 Task: Reply to email with the signature Elizabeth Parker with the subject 'Request for a background check' from softage.1@softage.net with the message 'Would it be possible to have a project status update call with all stakeholders next month?' with CC to softage.10@softage.net with an attached document Technical_manual.docx
Action: Mouse moved to (1023, 239)
Screenshot: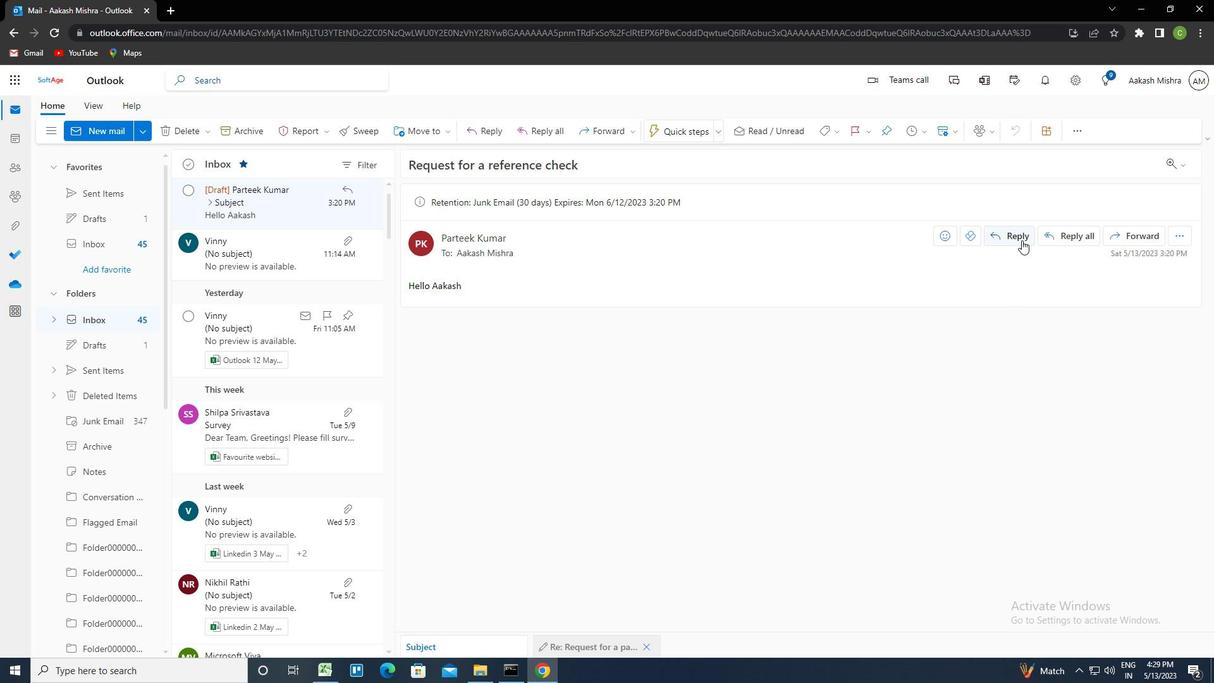 
Action: Mouse pressed left at (1023, 239)
Screenshot: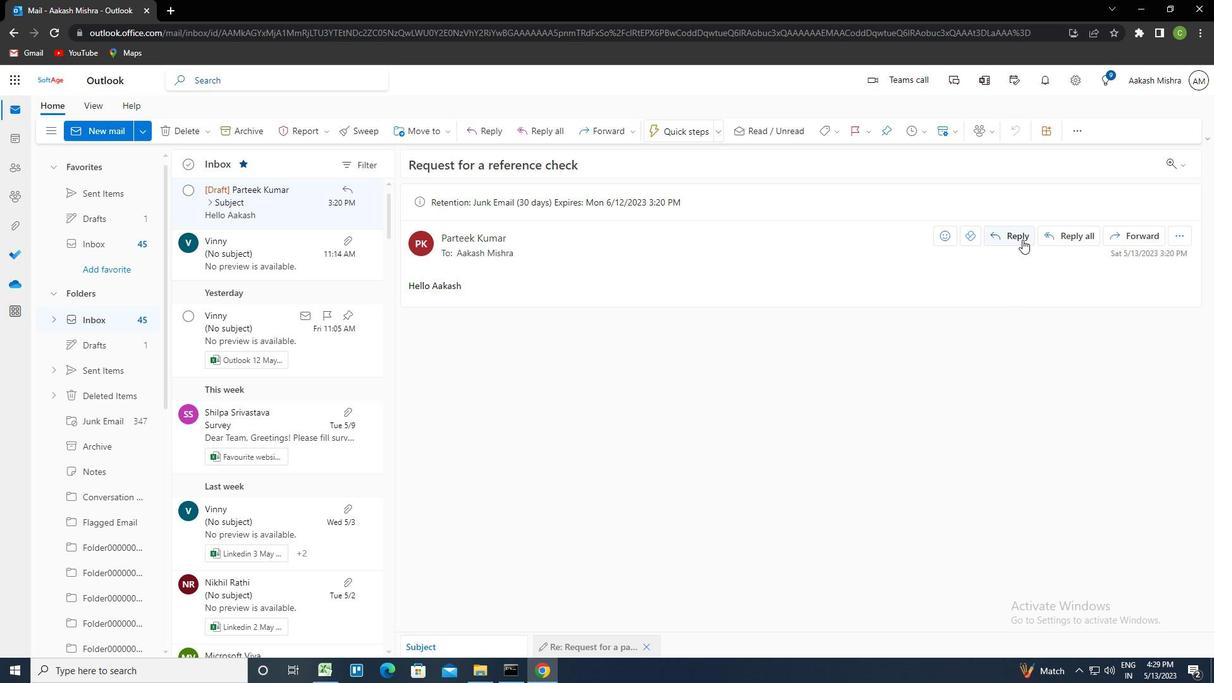 
Action: Mouse moved to (823, 134)
Screenshot: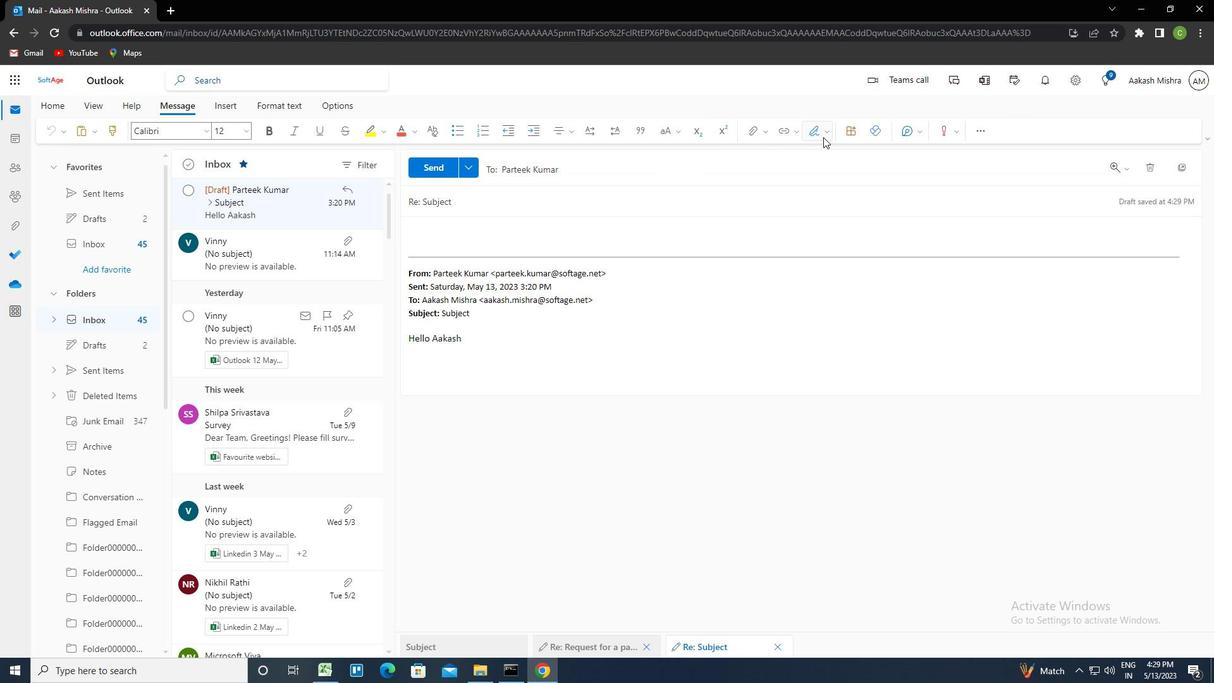 
Action: Mouse pressed left at (823, 134)
Screenshot: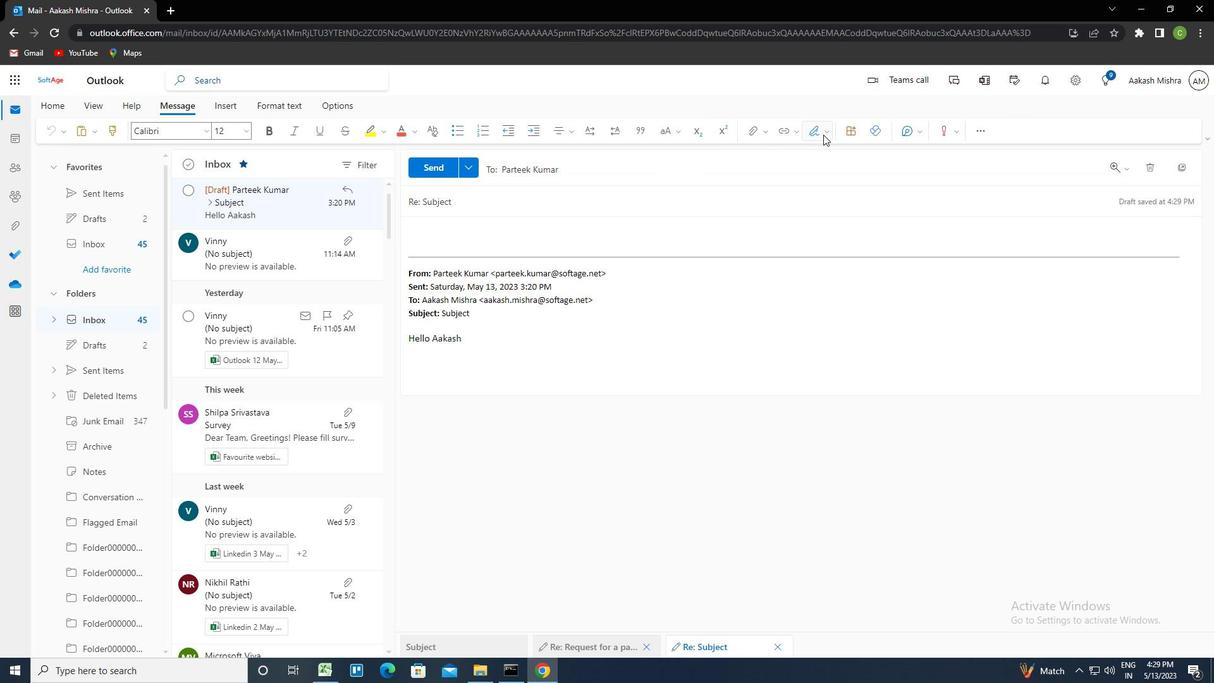 
Action: Mouse moved to (809, 181)
Screenshot: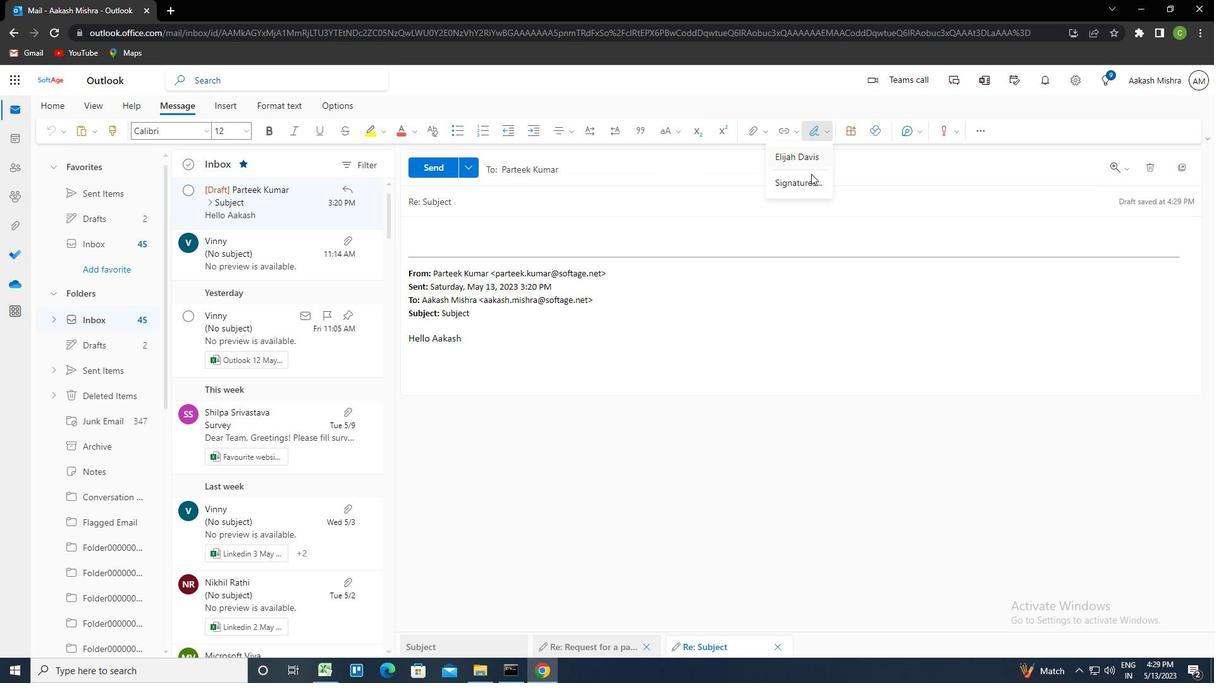 
Action: Mouse pressed left at (809, 181)
Screenshot: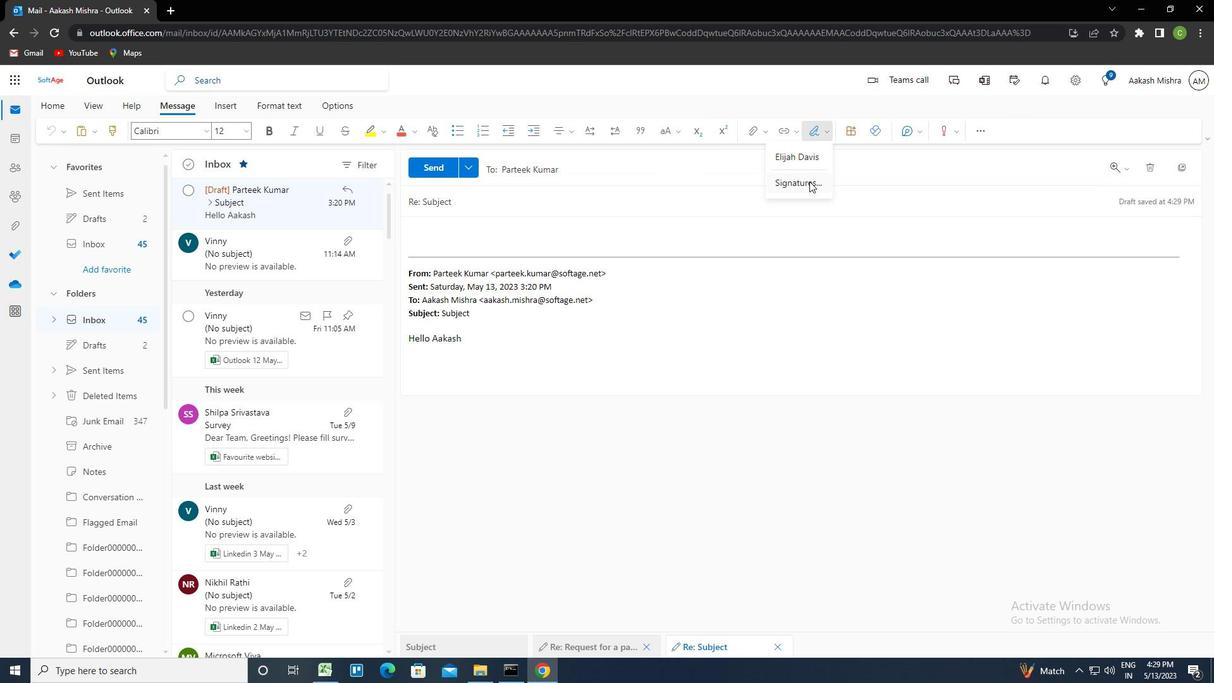 
Action: Mouse moved to (863, 237)
Screenshot: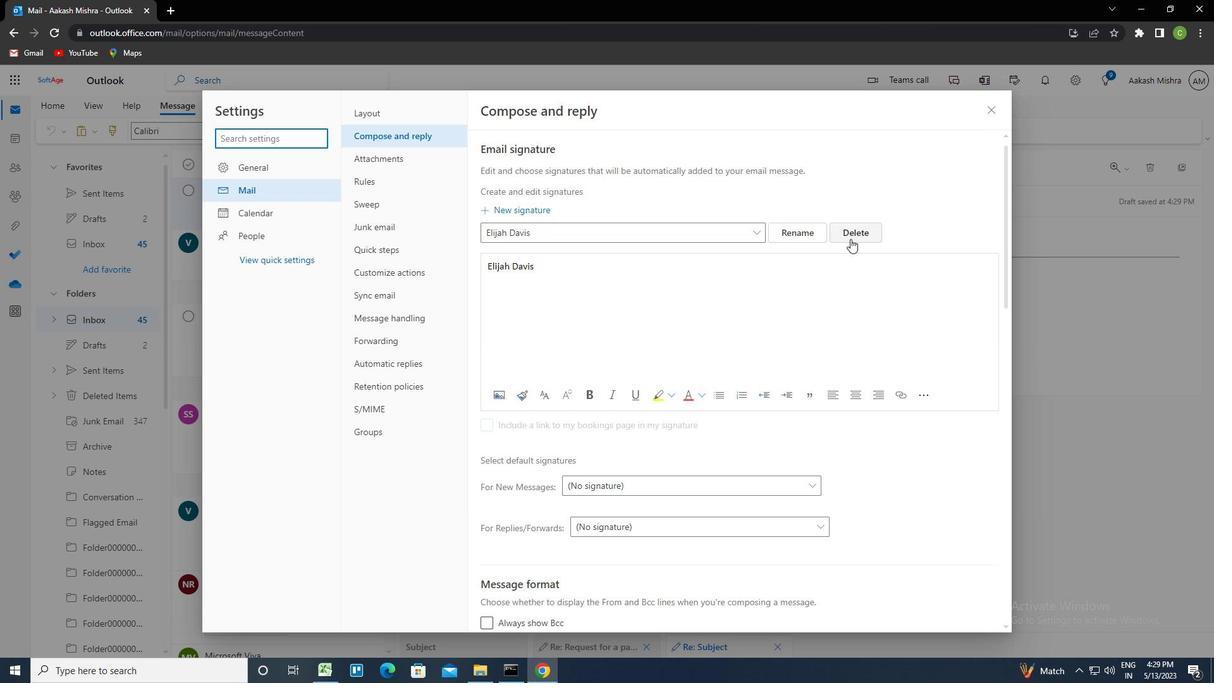 
Action: Mouse pressed left at (863, 237)
Screenshot: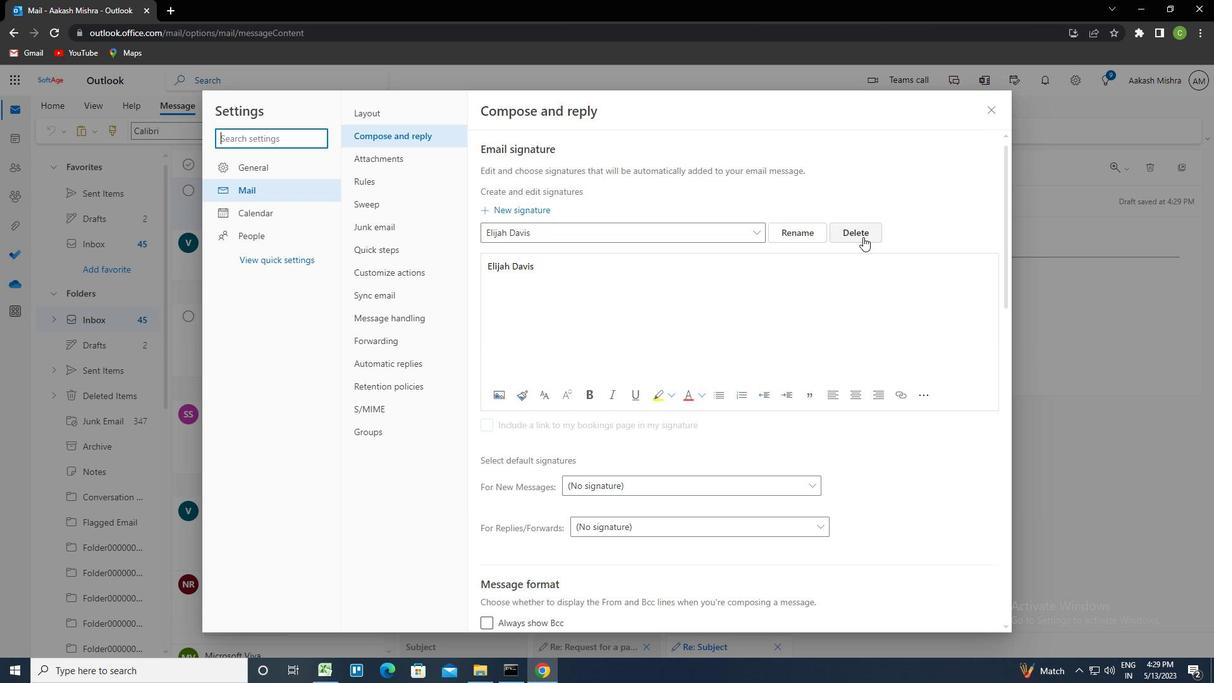 
Action: Mouse moved to (588, 229)
Screenshot: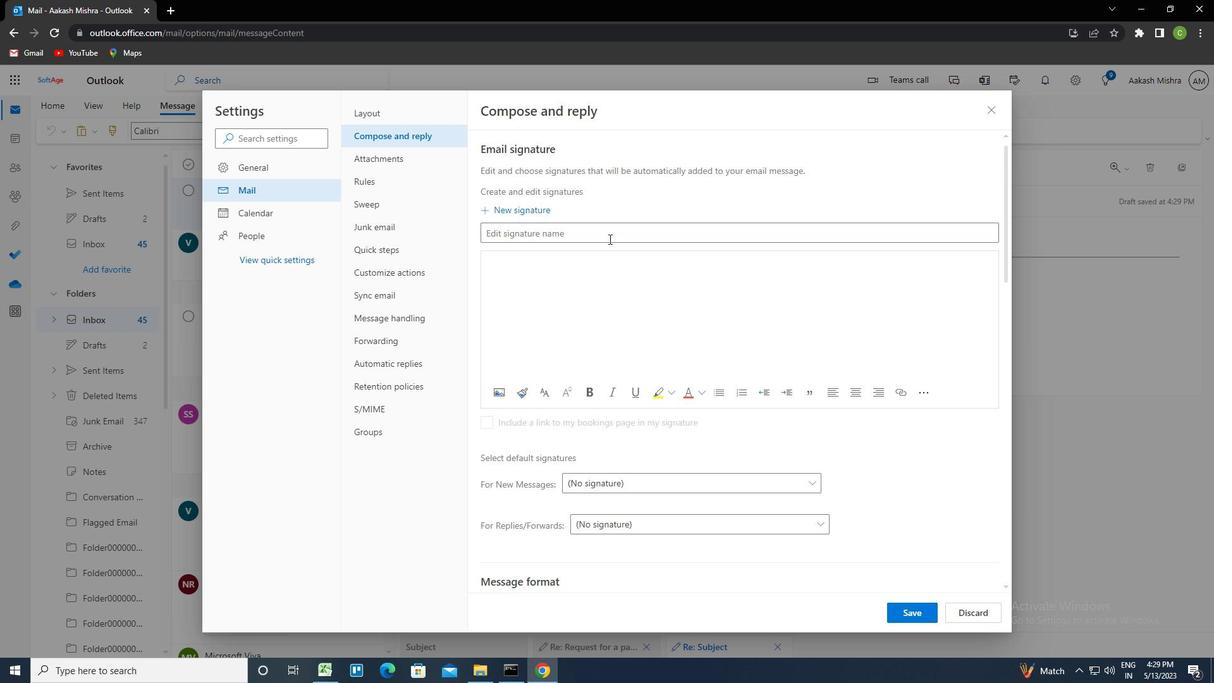 
Action: Mouse pressed left at (588, 229)
Screenshot: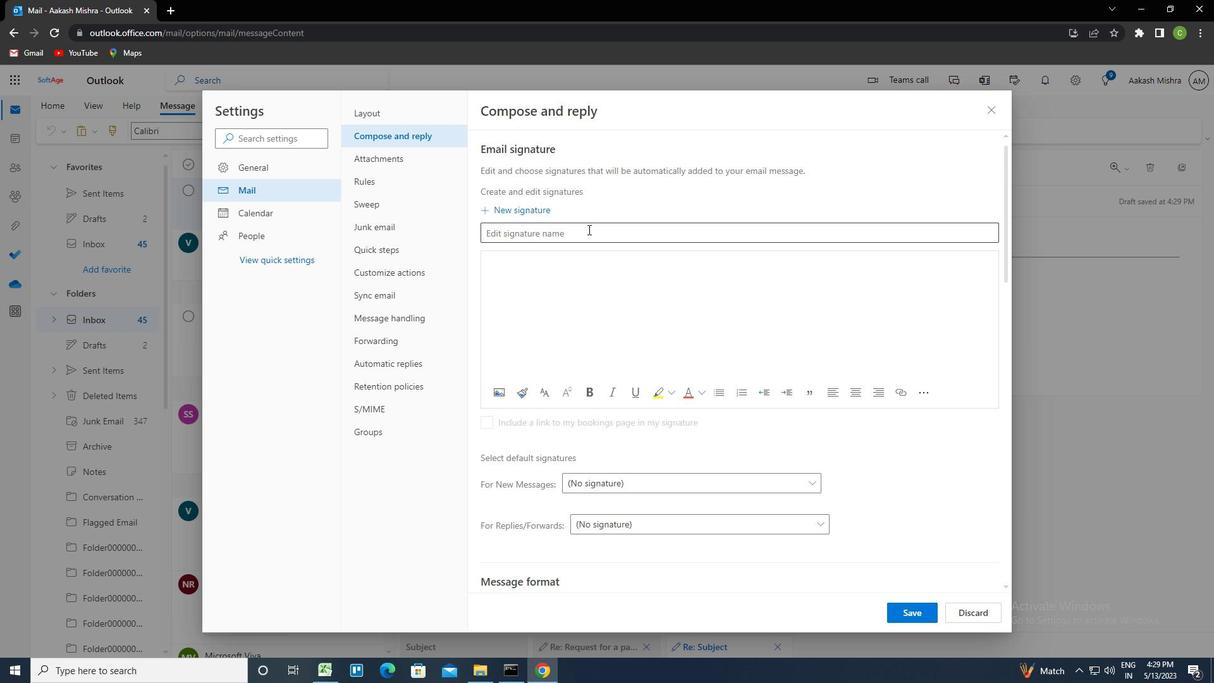 
Action: Key pressed <Key.caps_lock><Key.caps_lock>e<Key.caps_lock>lizabeth<Key.space><Key.caps_lock>p<Key.caps_lock>arker<Key.tab><Key.caps_lock>e<Key.caps_lock>lizabeth<Key.space><Key.caps_lock>p<Key.caps_lock>arker
Screenshot: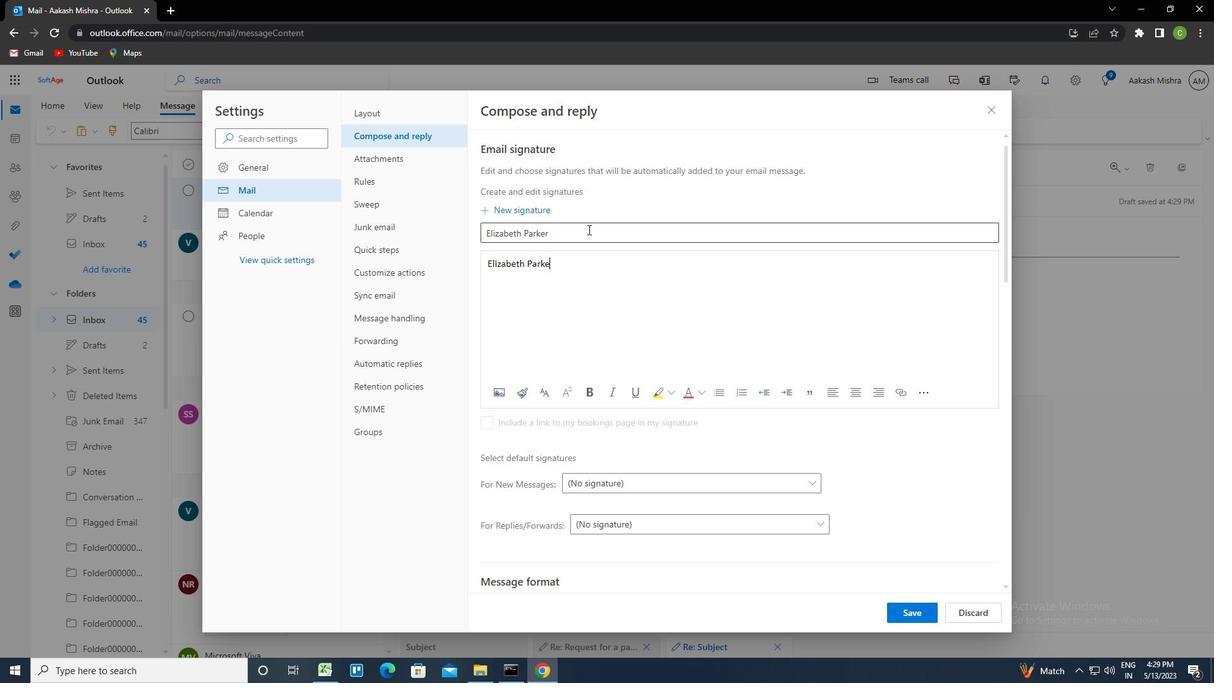 
Action: Mouse moved to (923, 611)
Screenshot: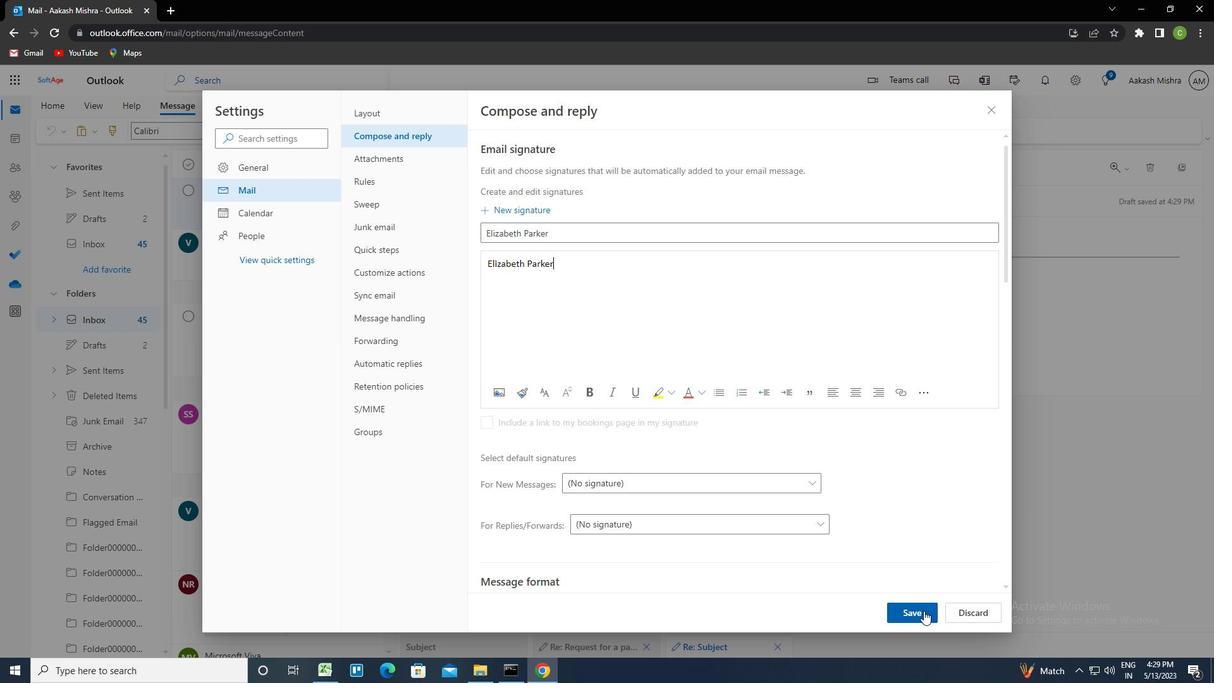 
Action: Mouse pressed left at (923, 611)
Screenshot: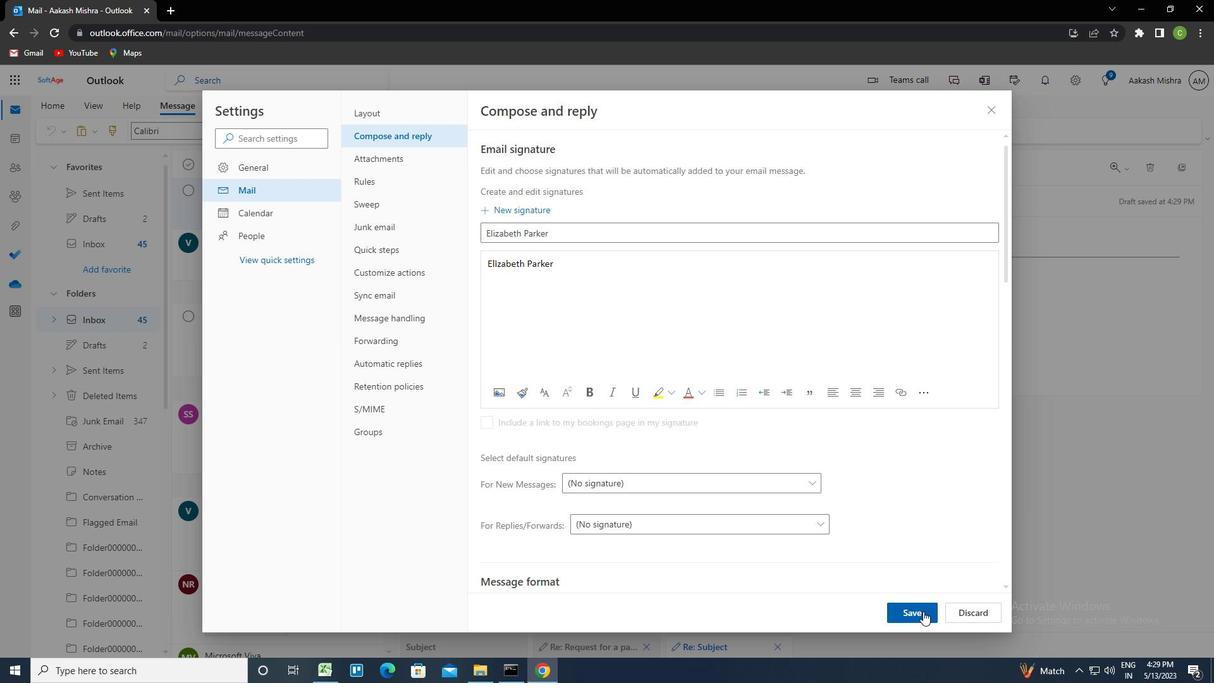 
Action: Mouse moved to (990, 113)
Screenshot: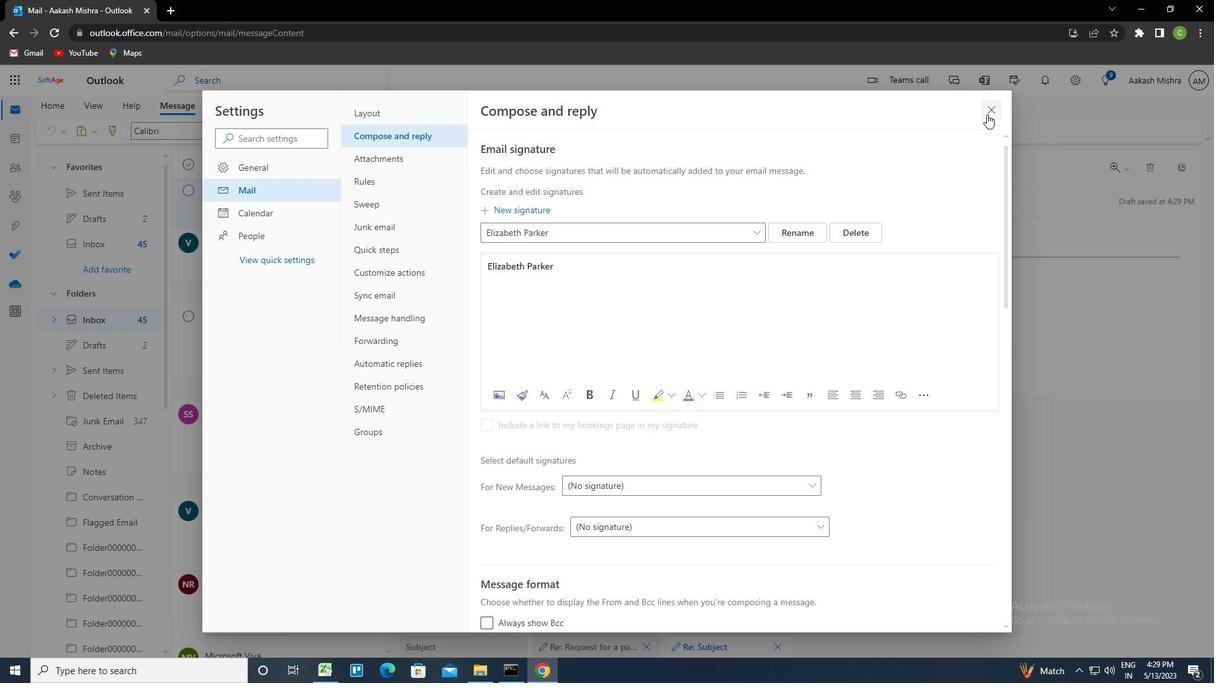 
Action: Mouse pressed left at (990, 113)
Screenshot: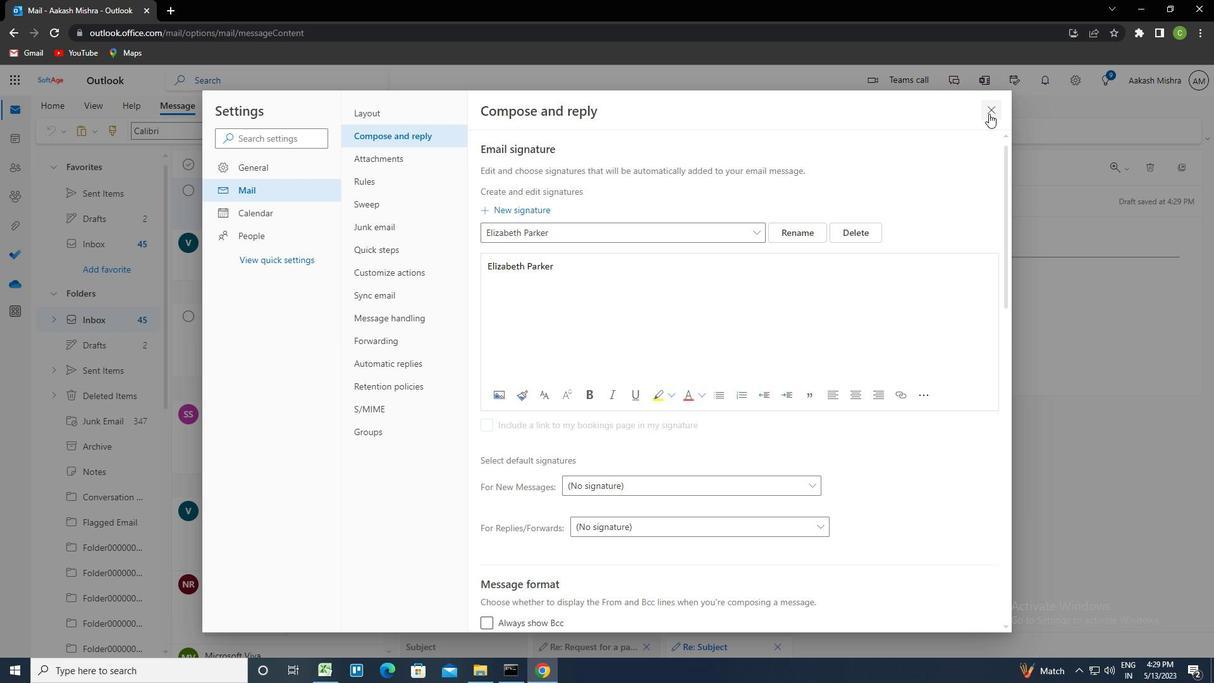 
Action: Mouse moved to (828, 134)
Screenshot: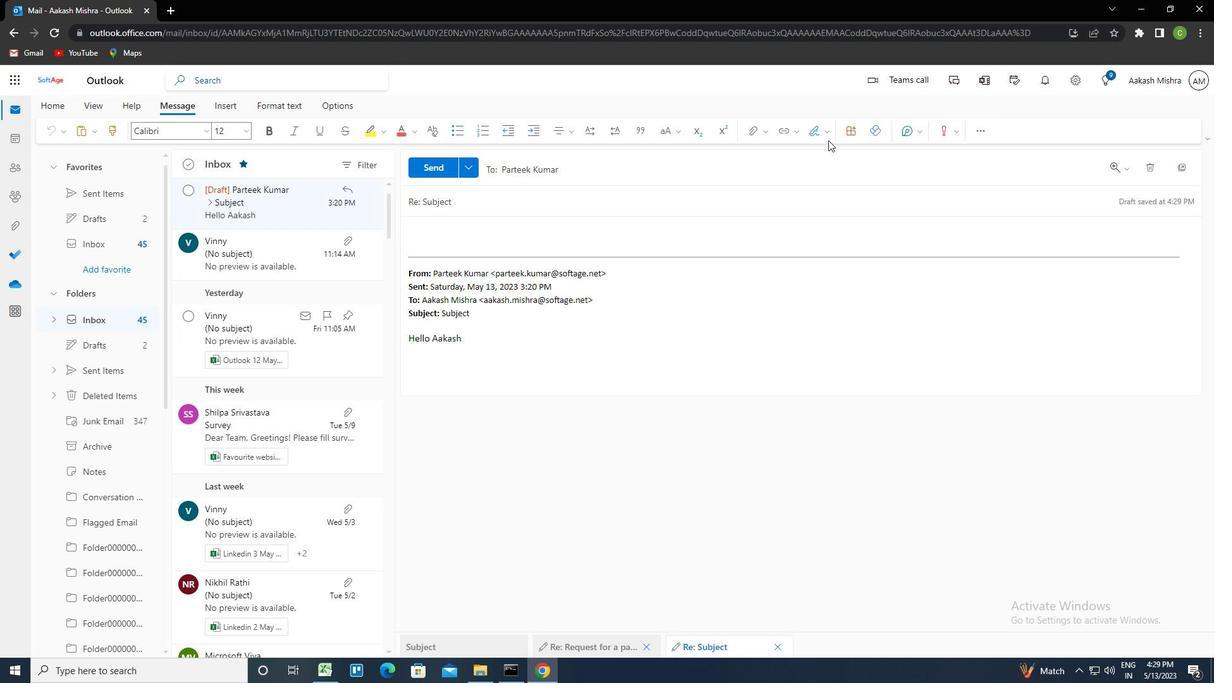 
Action: Mouse pressed left at (828, 134)
Screenshot: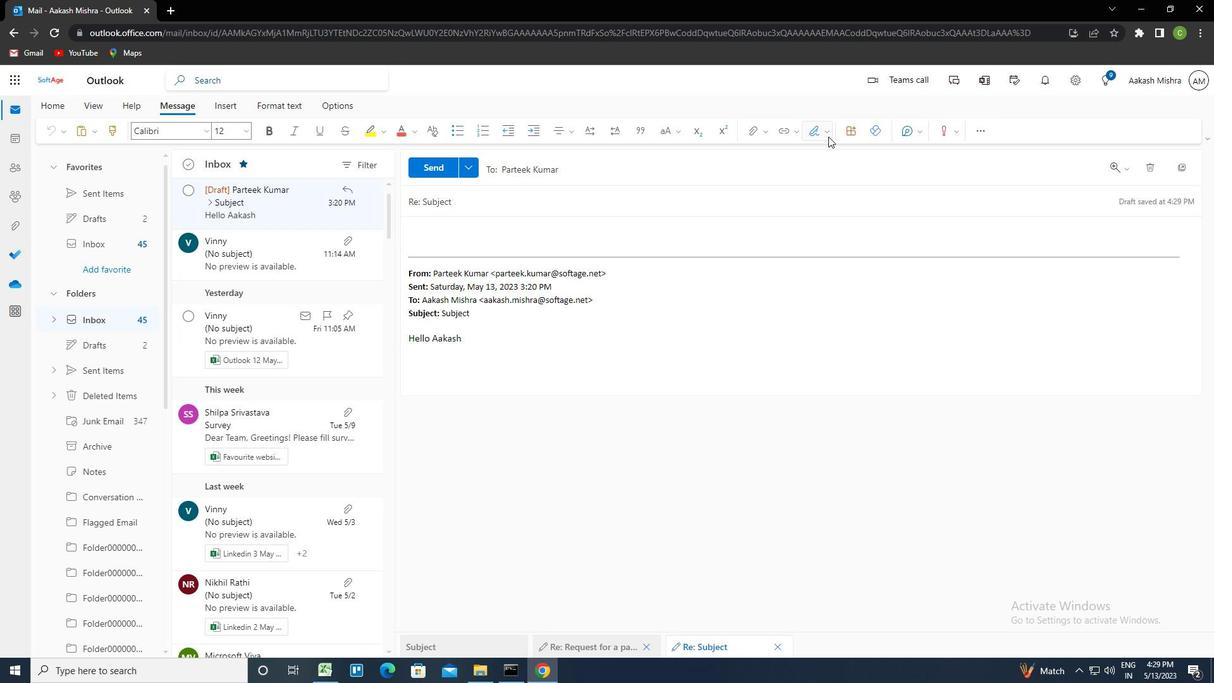 
Action: Mouse moved to (809, 156)
Screenshot: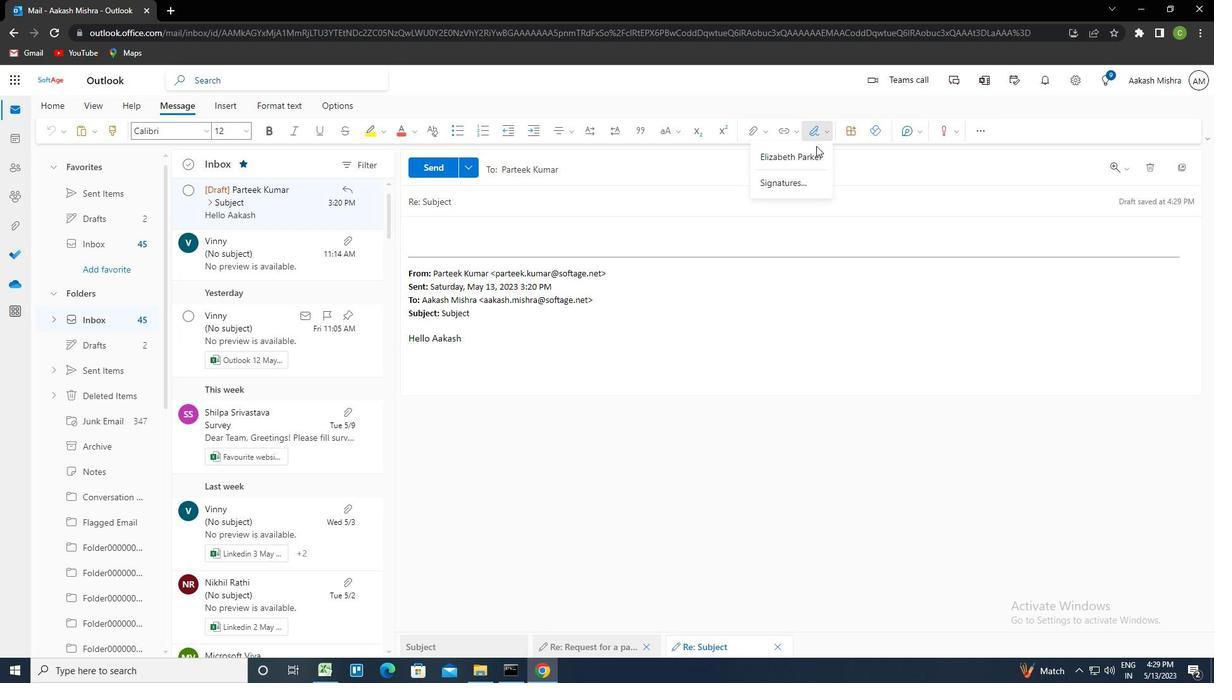 
Action: Mouse pressed left at (809, 156)
Screenshot: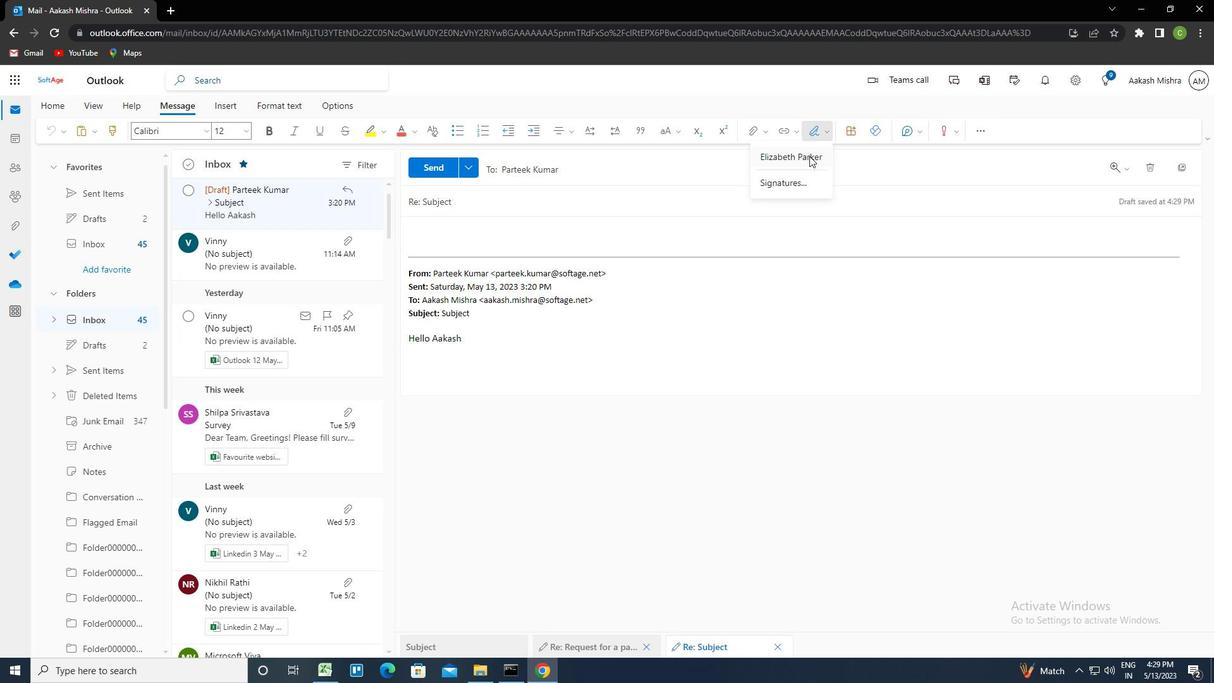 
Action: Mouse moved to (471, 206)
Screenshot: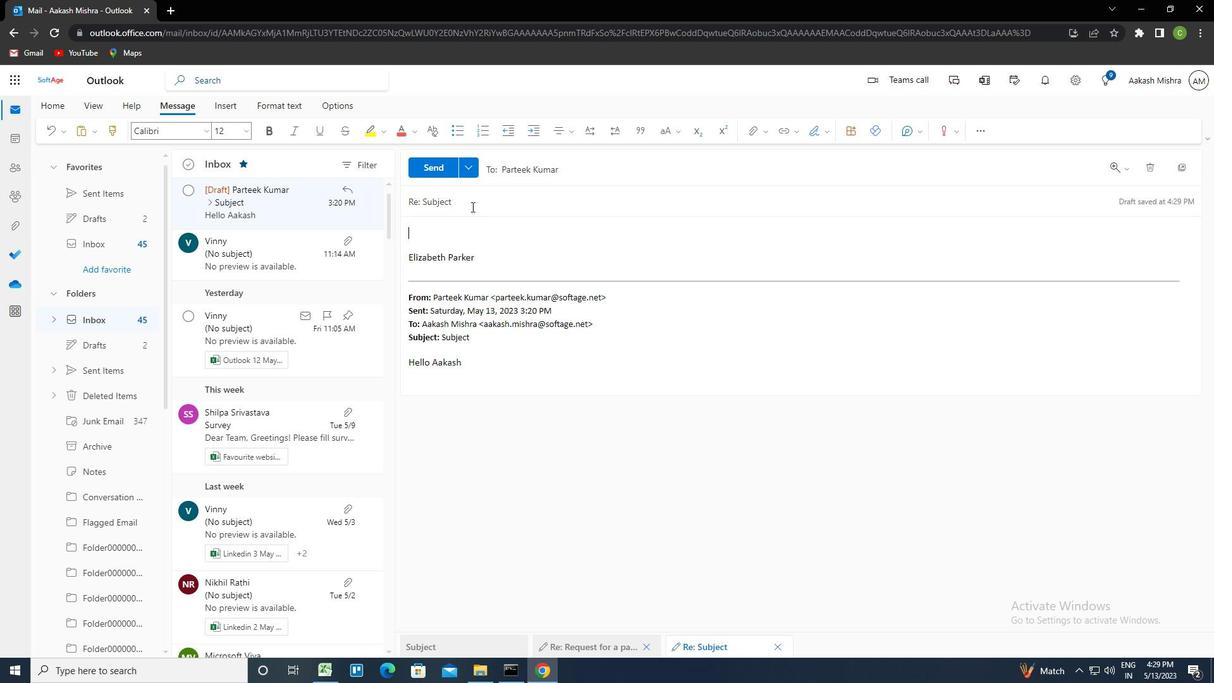 
Action: Mouse pressed left at (471, 206)
Screenshot: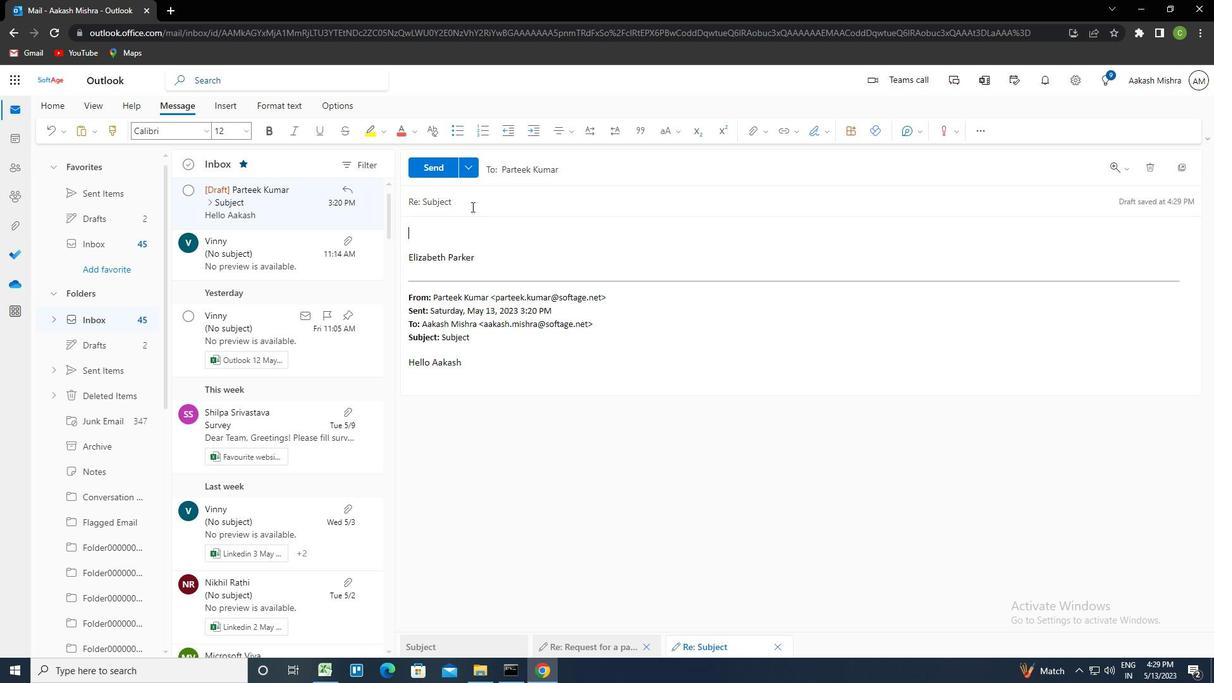 
Action: Key pressed <Key.shift><Key.left><Key.delete><Key.caps_lock>ctrl+R<Key.caps_lock>EQUEST<Key.space>FOR<Key.space>A<Key.space>MANAGEMENT<Key.space>CHECK<Key.tab><Key.caps_lock>W<Key.caps_lock>OULD<Key.space>IT<Key.space>BE<Key.space>POSSIBLE<Key.space>TO<Key.space>HAVE<Key.space>A<Key.space>PROJECT<Key.space>STATUS<Key.space>UPDATE<Key.space>CALL<Key.space>WITH<Key.space>ALL<Key.space>STAKEHOLDERS<Key.space>NEXT<Key.space>MONH
Screenshot: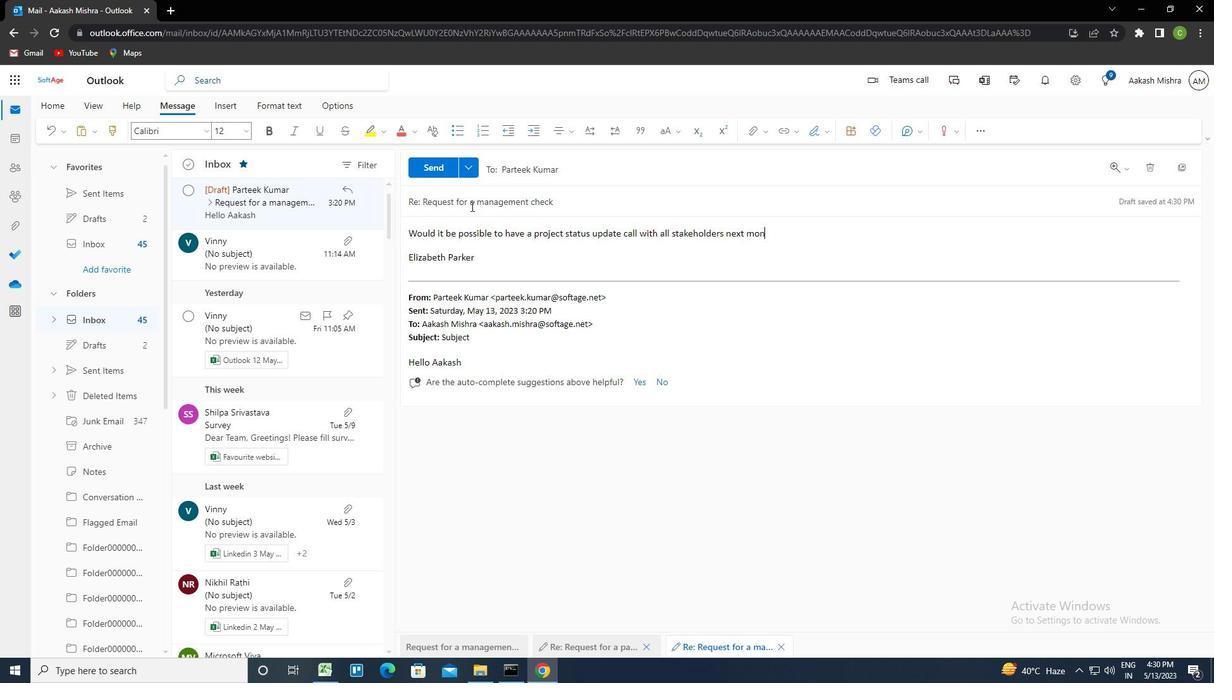 
Action: Mouse moved to (581, 168)
Screenshot: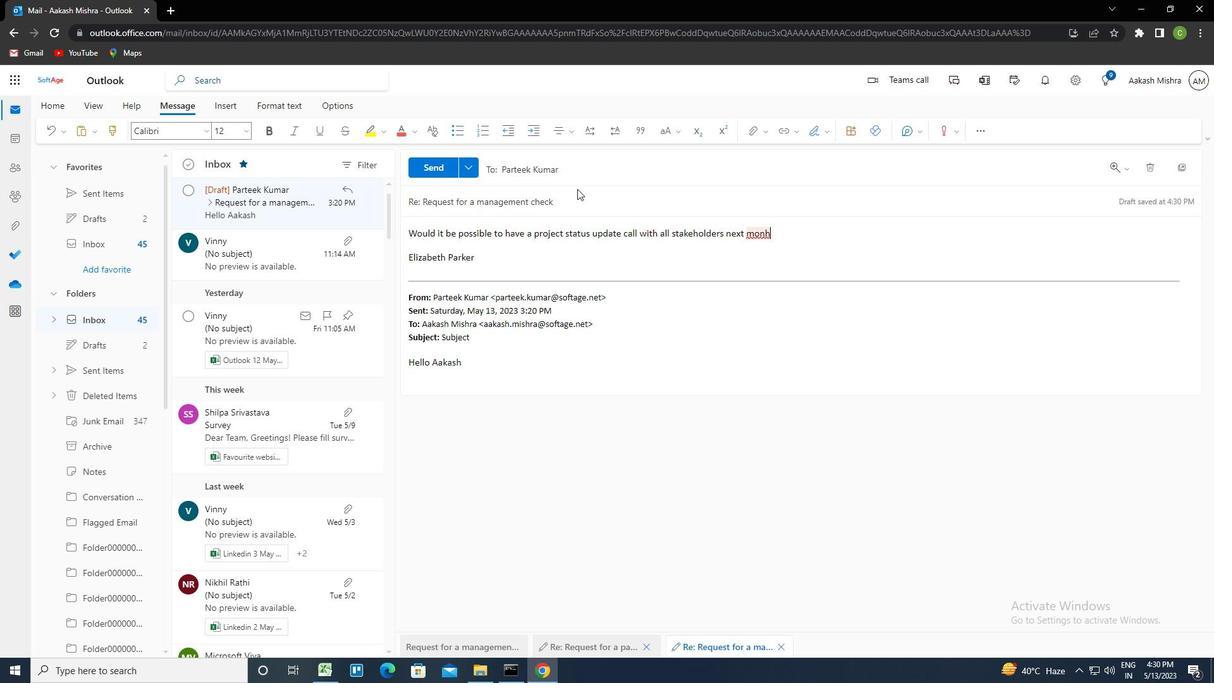 
Action: Mouse pressed left at (581, 168)
Screenshot: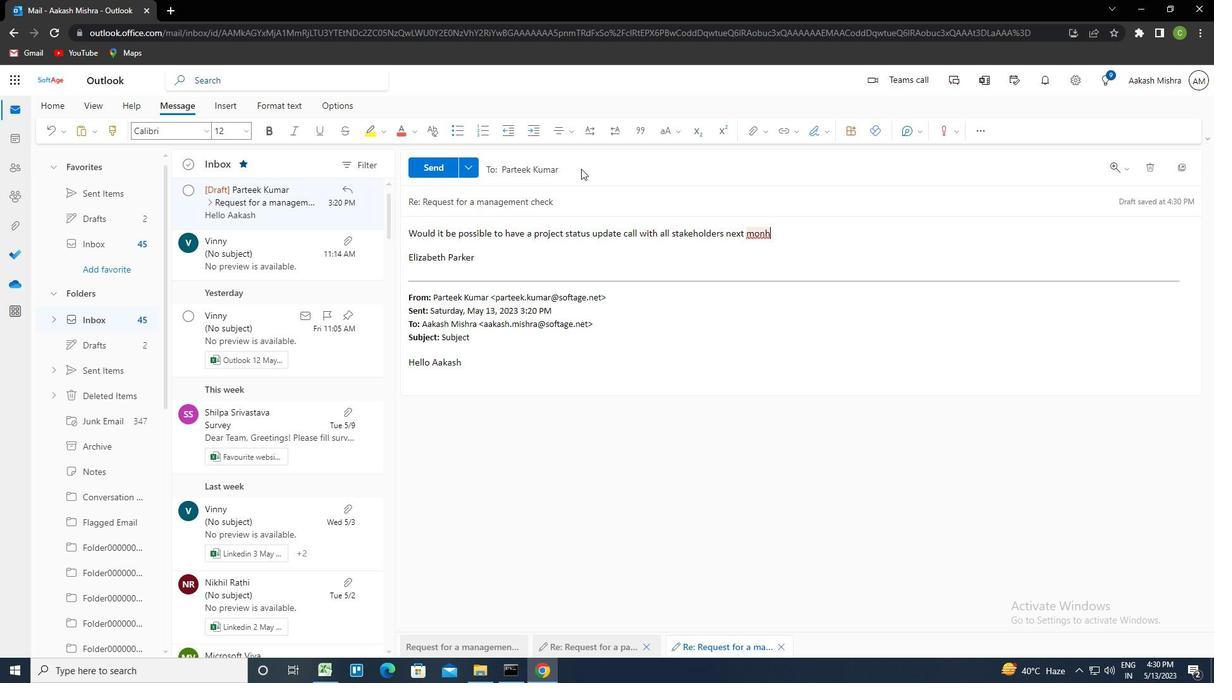 
Action: Mouse moved to (761, 291)
Screenshot: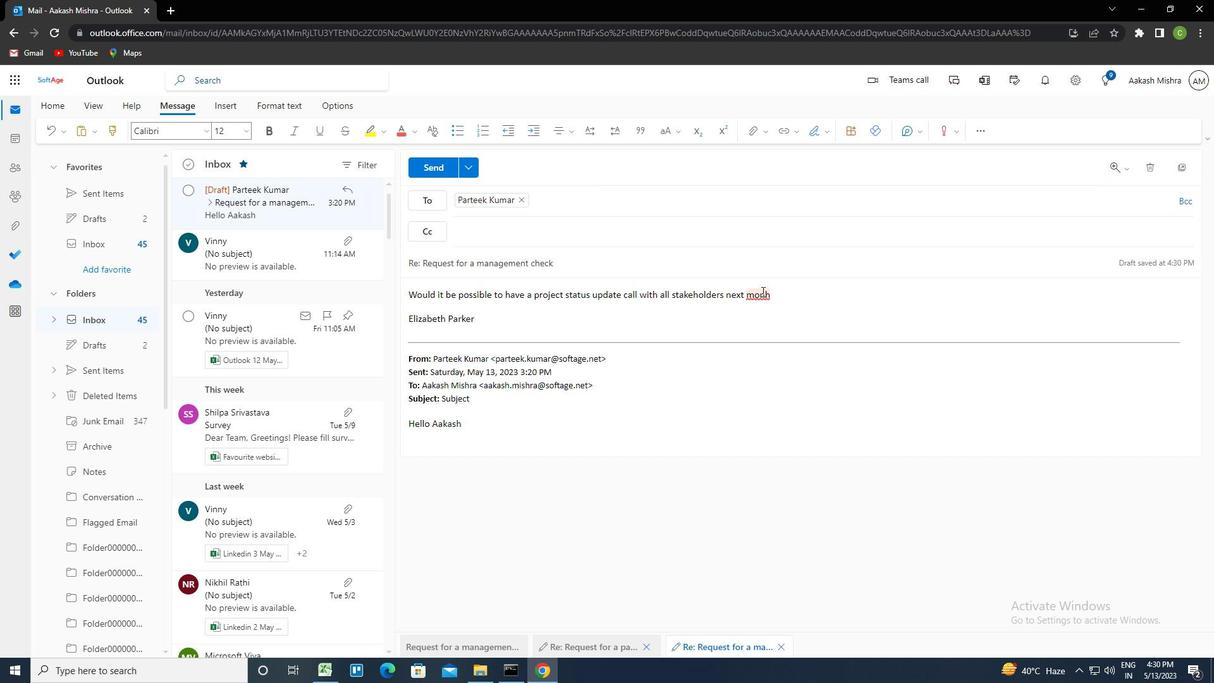 
Action: Mouse pressed left at (761, 291)
Screenshot: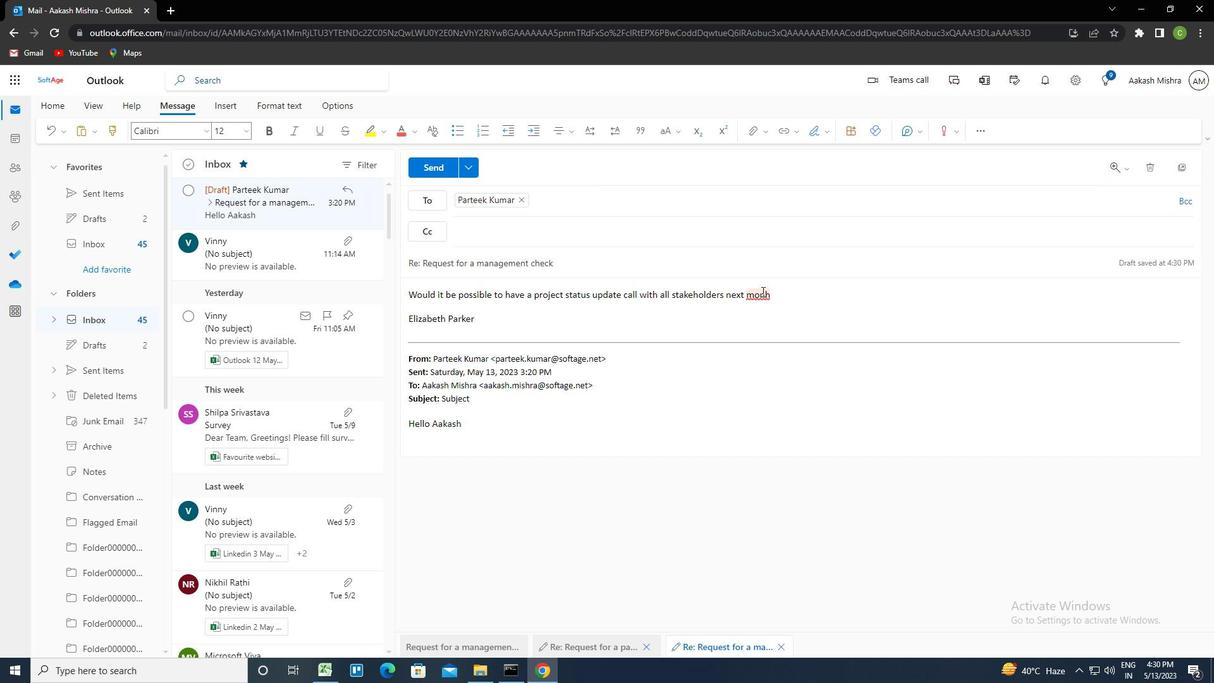 
Action: Mouse moved to (768, 293)
Screenshot: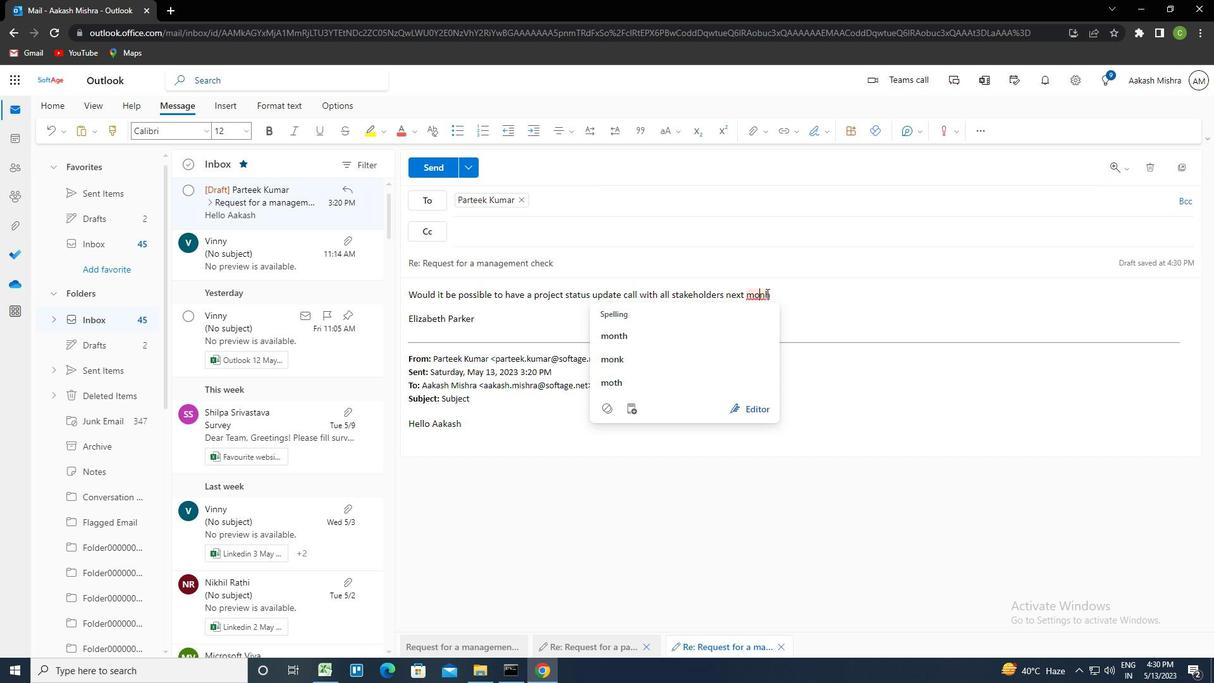 
Action: Key pressed <Key.right>T
Screenshot: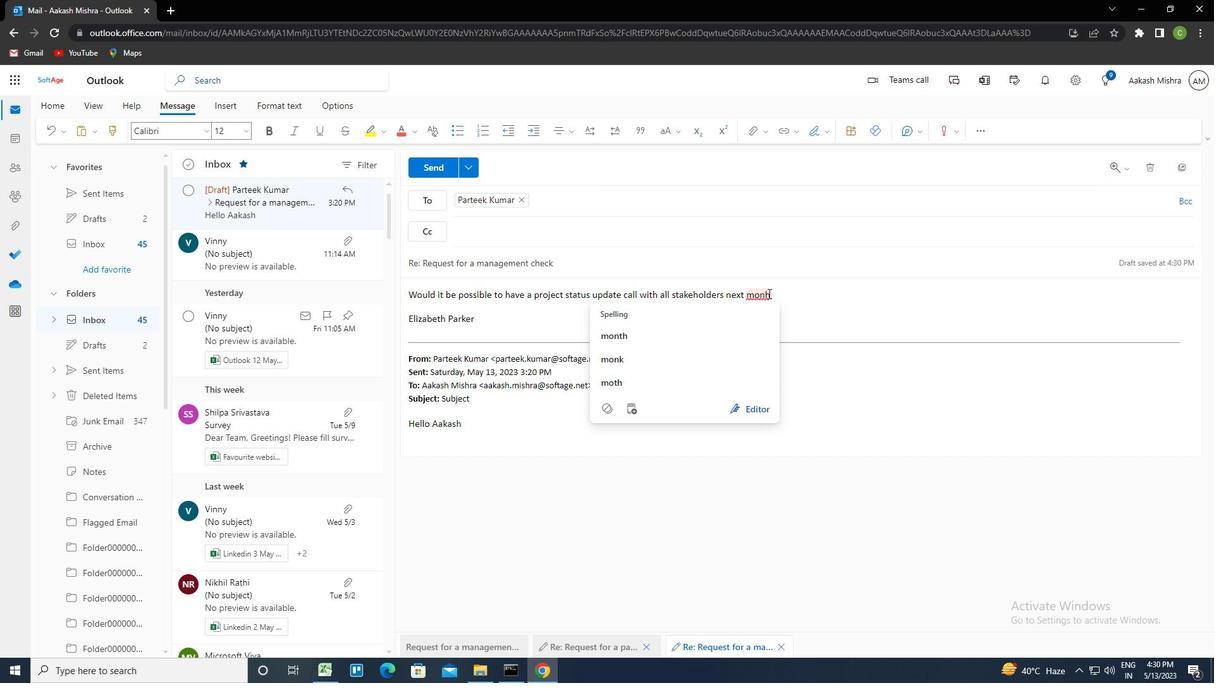 
Action: Mouse moved to (487, 229)
Screenshot: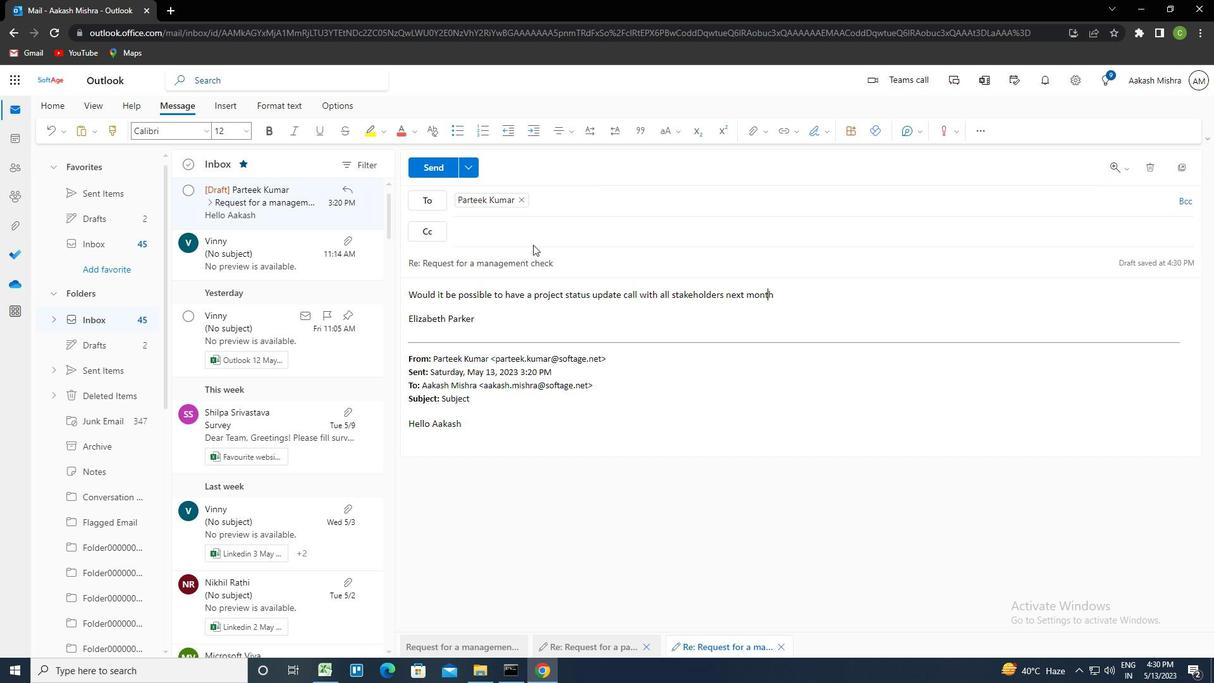 
Action: Mouse pressed left at (487, 229)
Screenshot: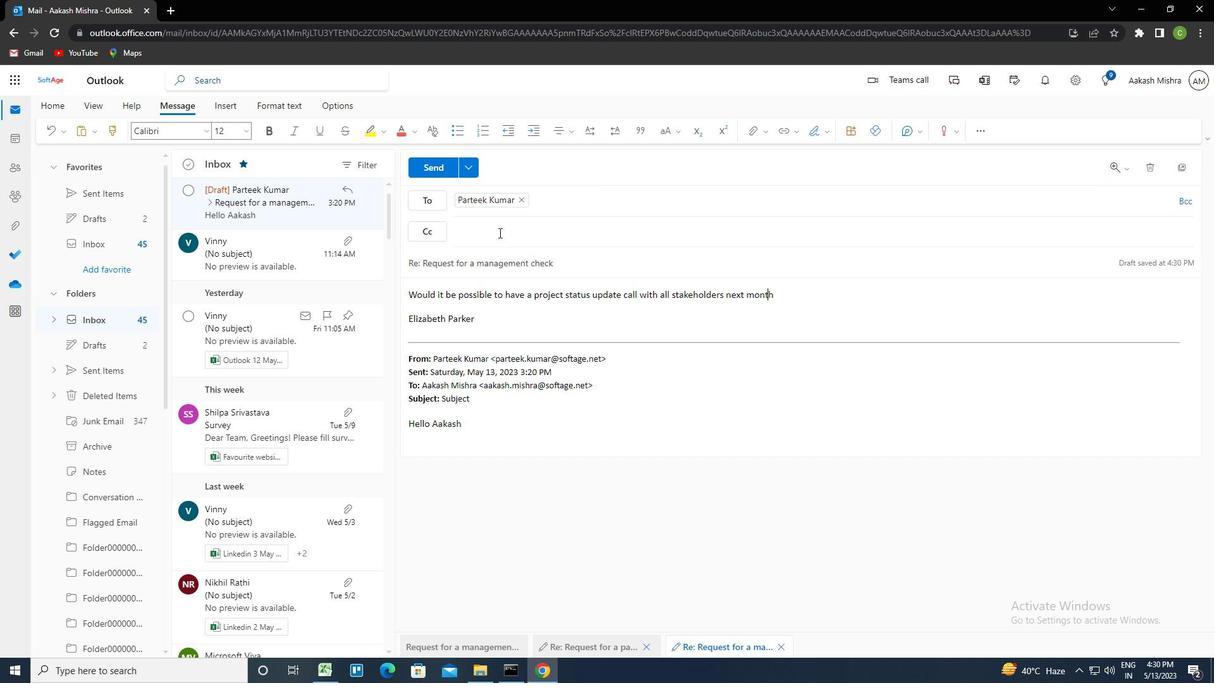 
Action: Key pressed SOFTAGE.10<Key.shift>@SOFTAGE.COM<Key.backspace><Key.backspace><Key.backspace>NET<Key.enter>
Screenshot: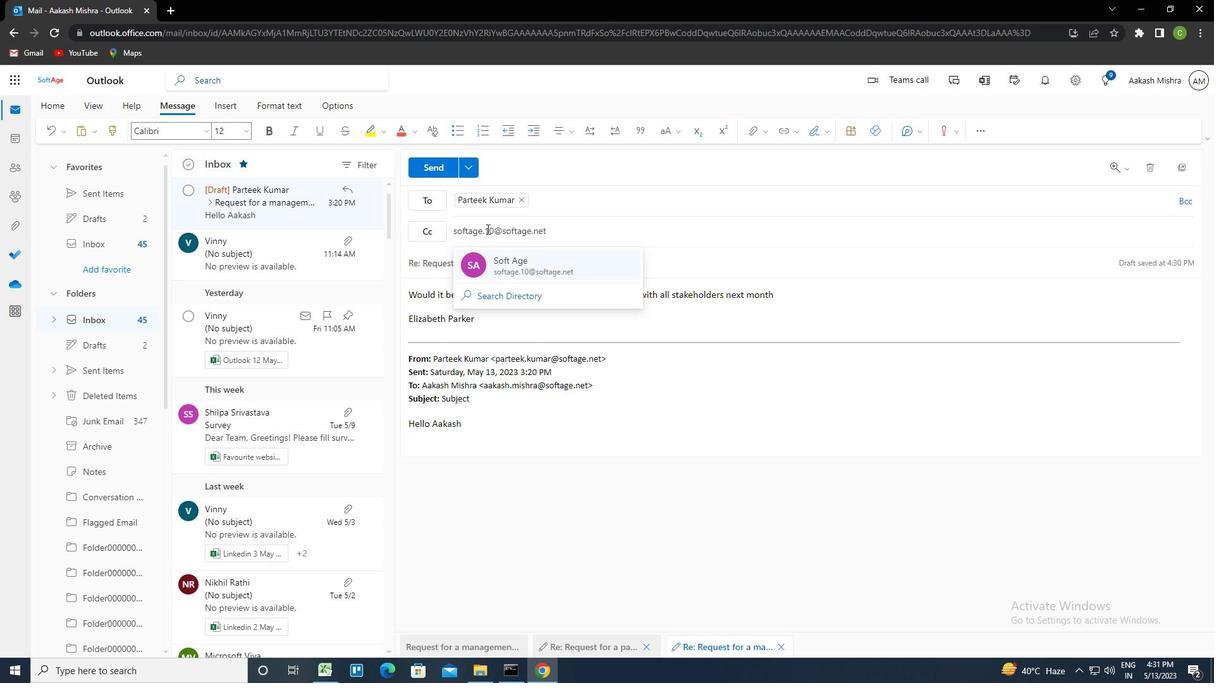 
Action: Mouse moved to (756, 135)
Screenshot: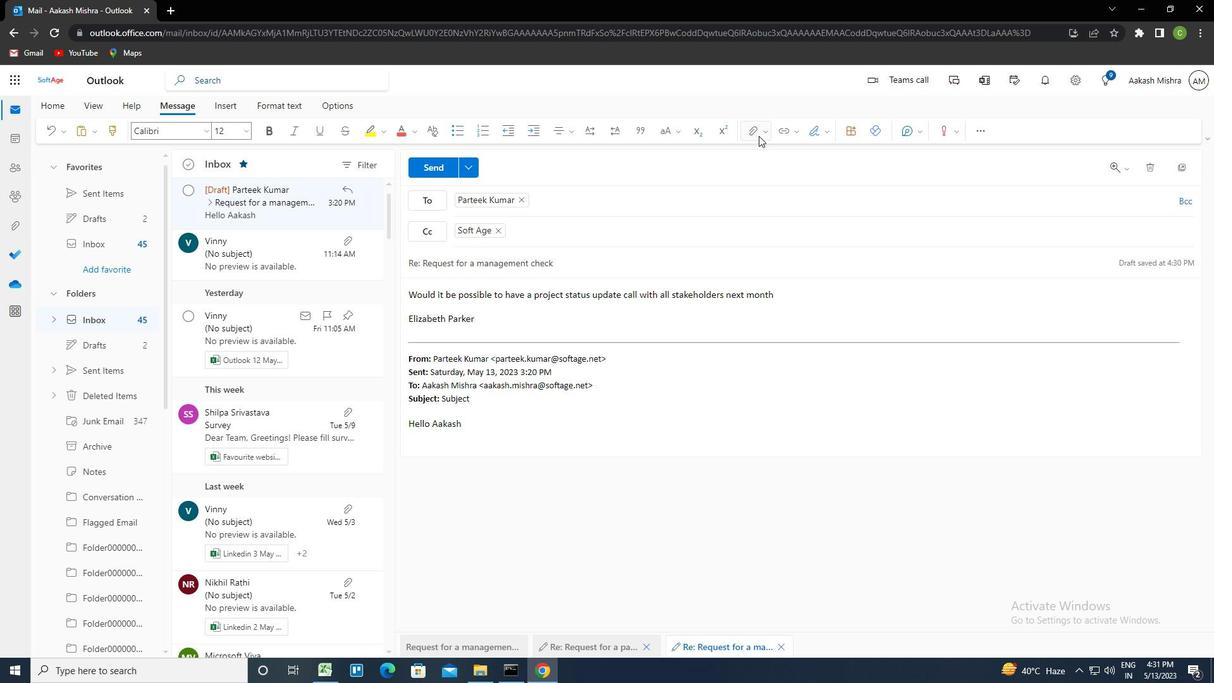 
Action: Mouse pressed left at (756, 135)
Screenshot: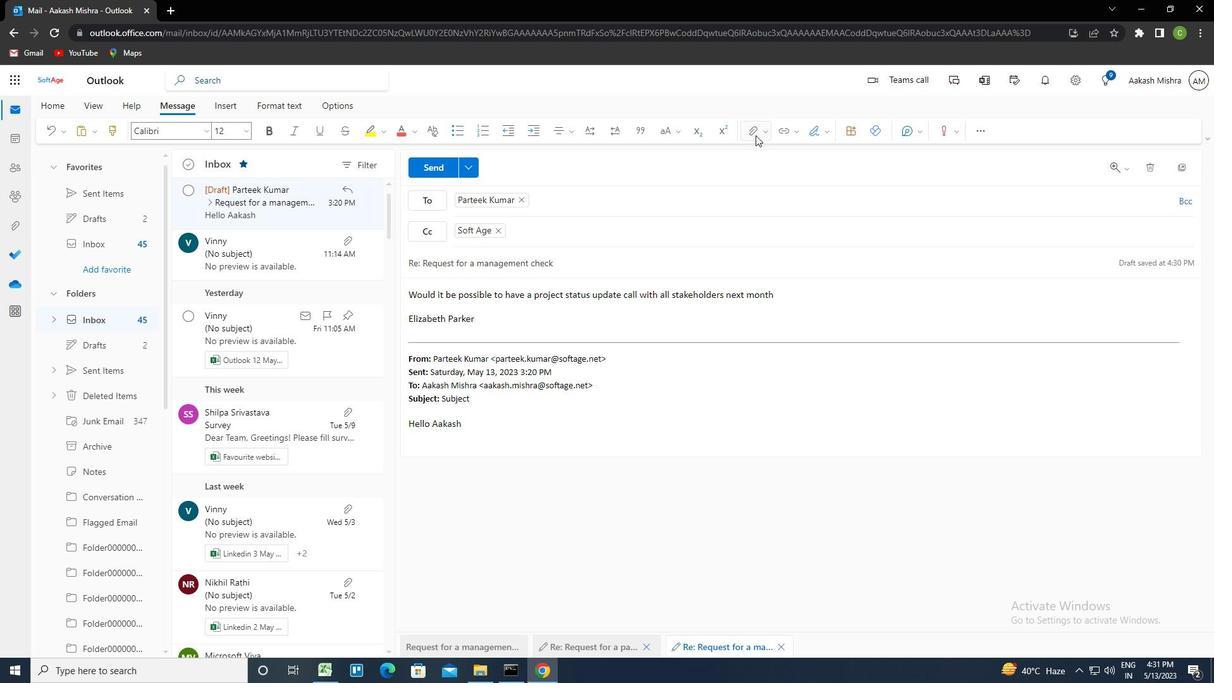 
Action: Mouse moved to (727, 160)
Screenshot: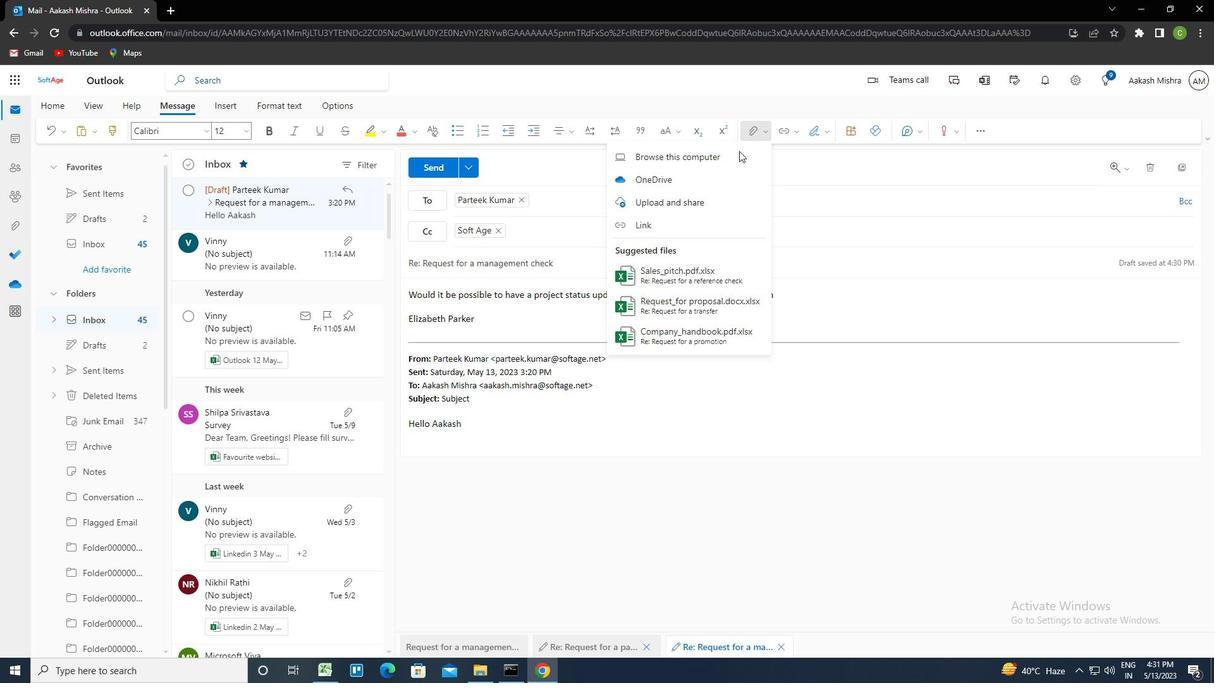 
Action: Mouse pressed left at (727, 160)
Screenshot: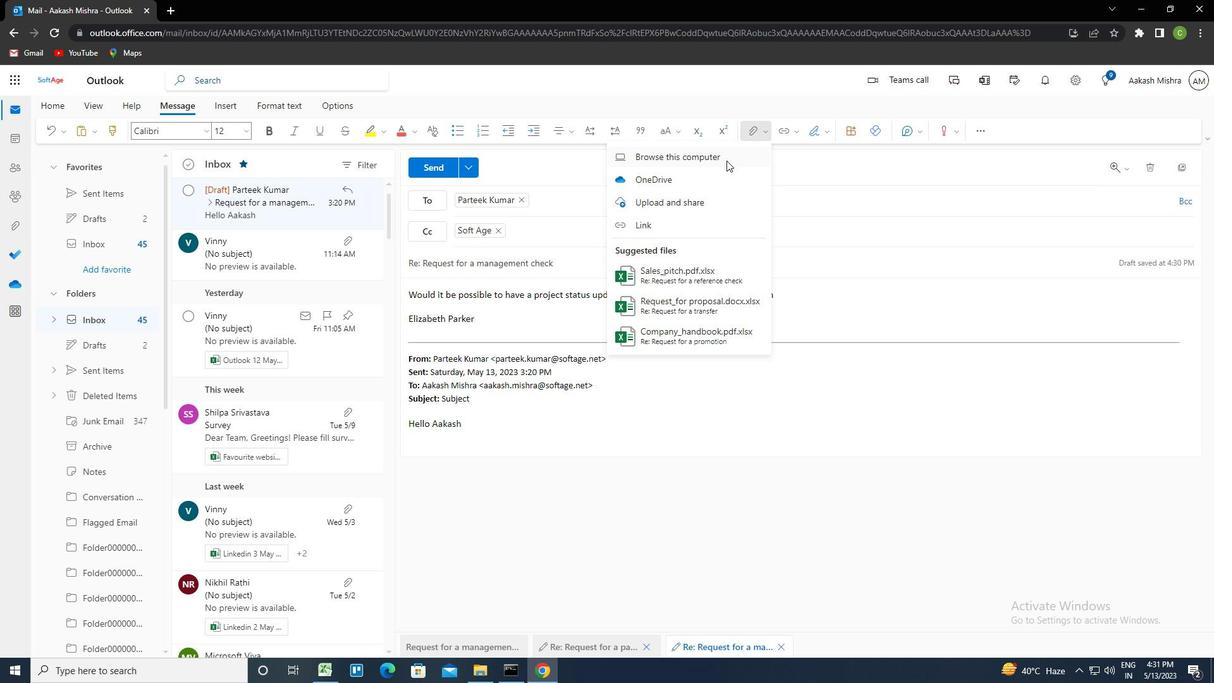 
Action: Mouse moved to (211, 162)
Screenshot: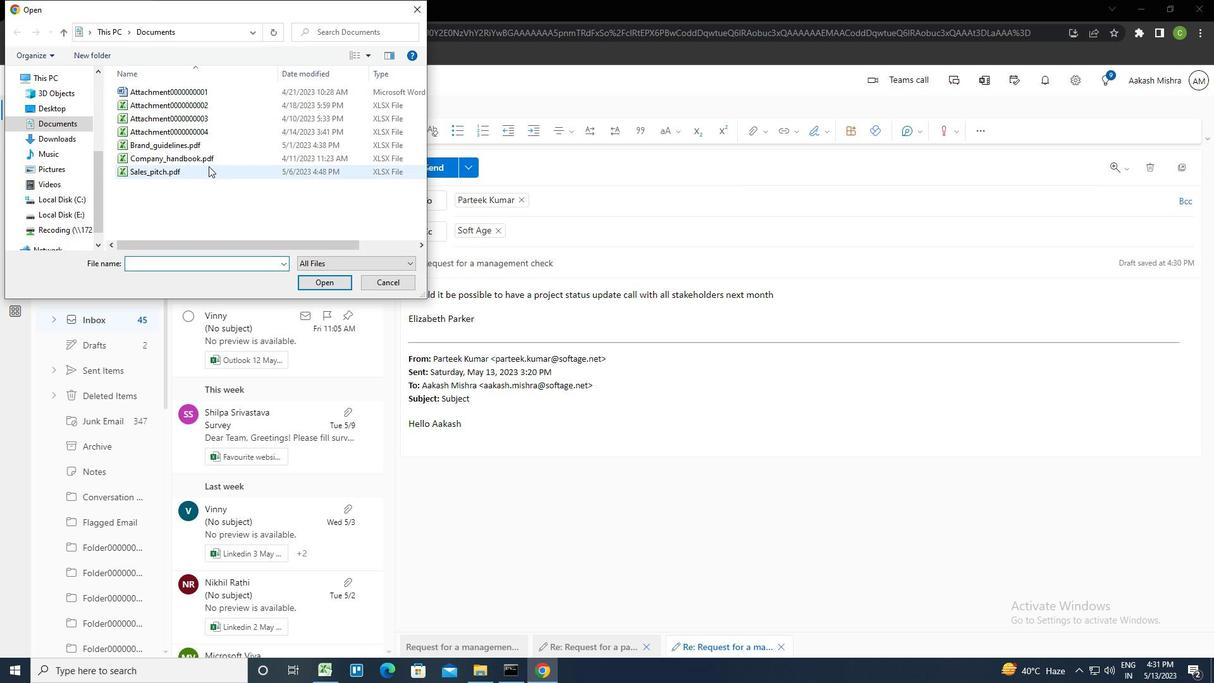 
Action: Mouse pressed left at (211, 162)
Screenshot: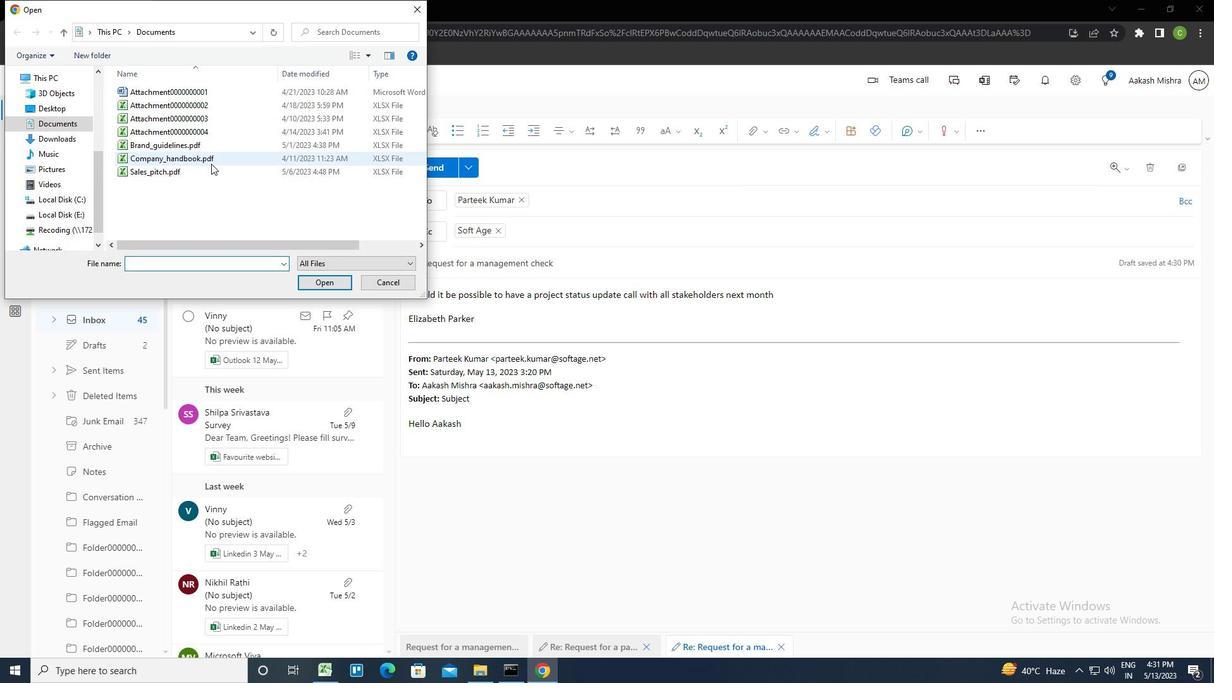 
Action: Key pressed <Key.f2><Key.caps_lock>T<Key.caps_lock>ECHNICAL<Key.shift_r><Key.shift_r><Key.shift_r><Key.shift_r><Key.shift_r><Key.shift_r><Key.shift_r><Key.shift_r><Key.shift_r><Key.shift_r><Key.shift_r><Key.shift_r><Key.shift_r><Key.shift_r><Key.shift_r><Key.shift_r><Key.shift_r><Key.shift_r><Key.shift_r><Key.shift_r><Key.shift_r><Key.shift_r><Key.shift_r><Key.shift_r><Key.shift_r><Key.shift_r><Key.shift_r>_MANUAL.DOCX
Screenshot: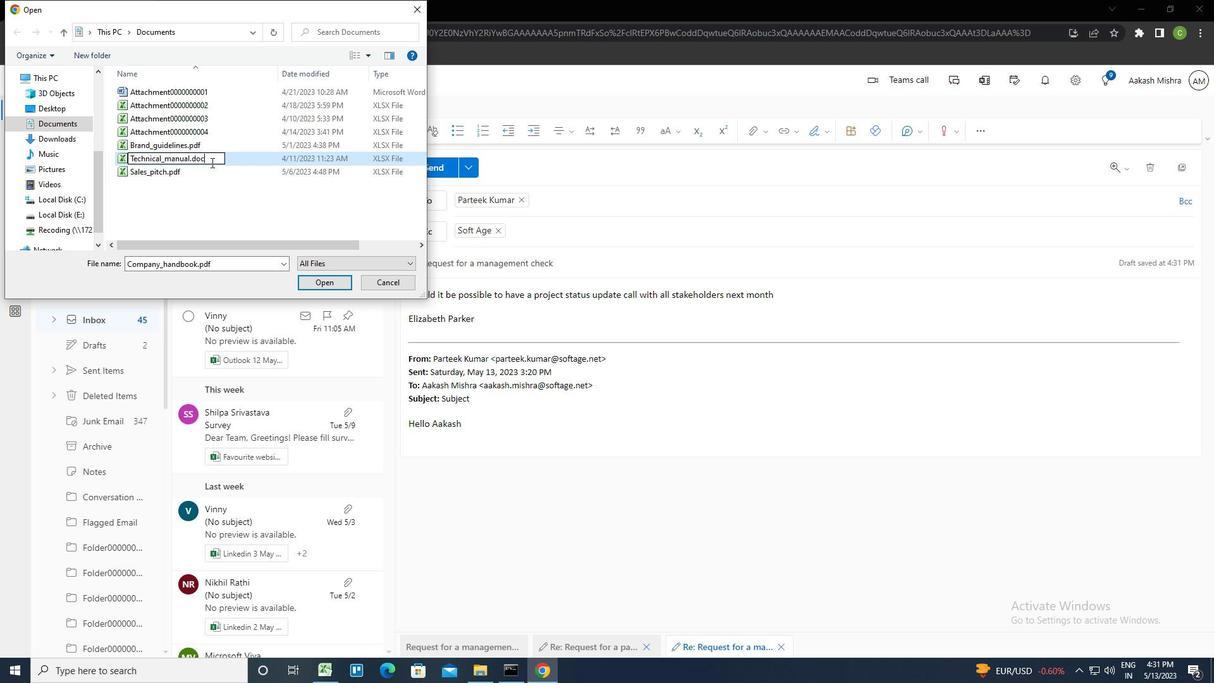 
Action: Mouse moved to (251, 160)
Screenshot: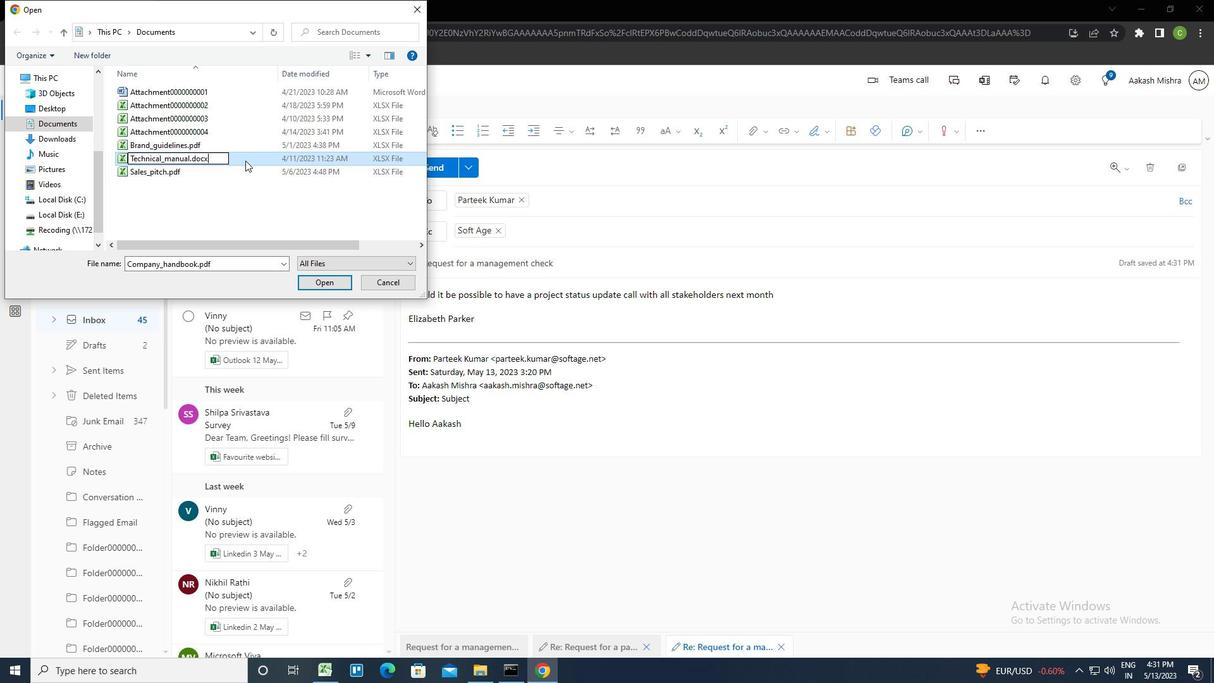 
Action: Mouse pressed left at (251, 160)
Screenshot: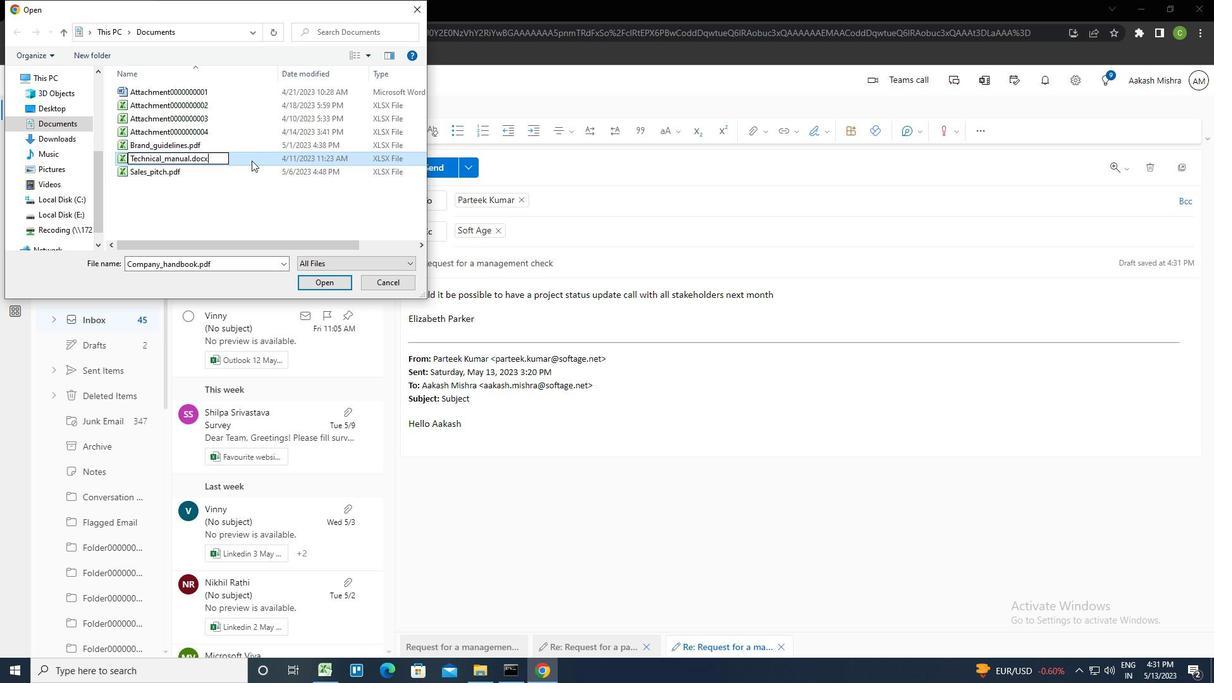 
Action: Mouse pressed left at (251, 160)
Screenshot: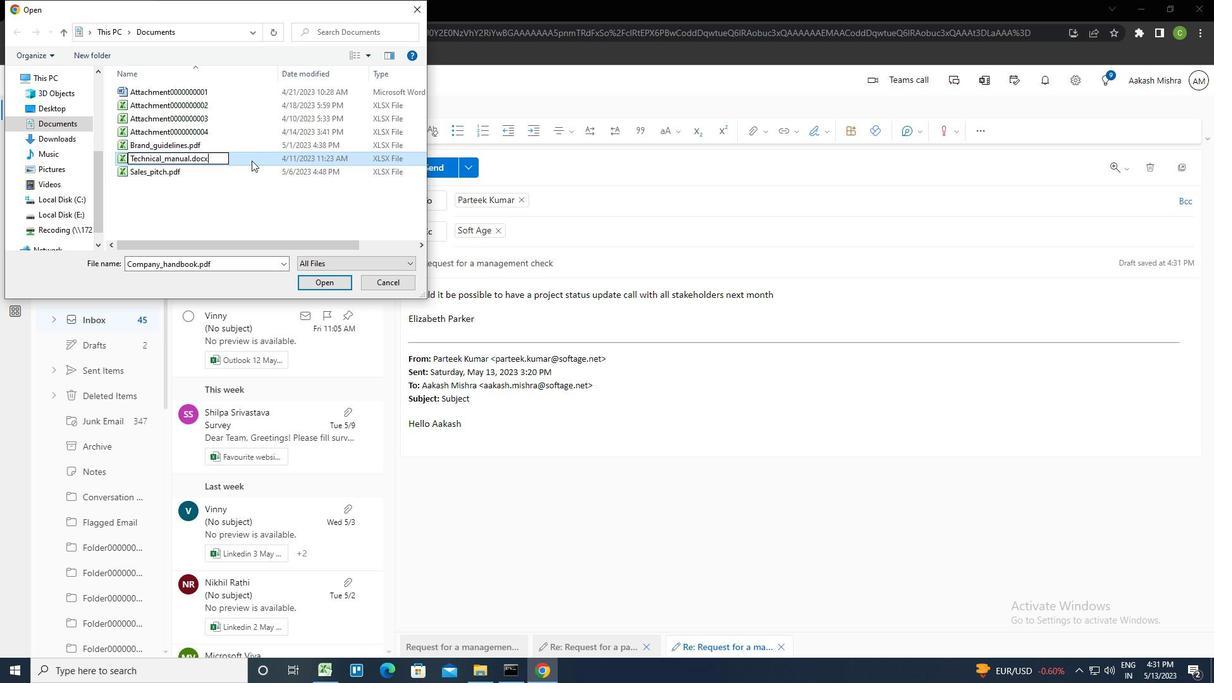 
Action: Mouse moved to (430, 168)
Screenshot: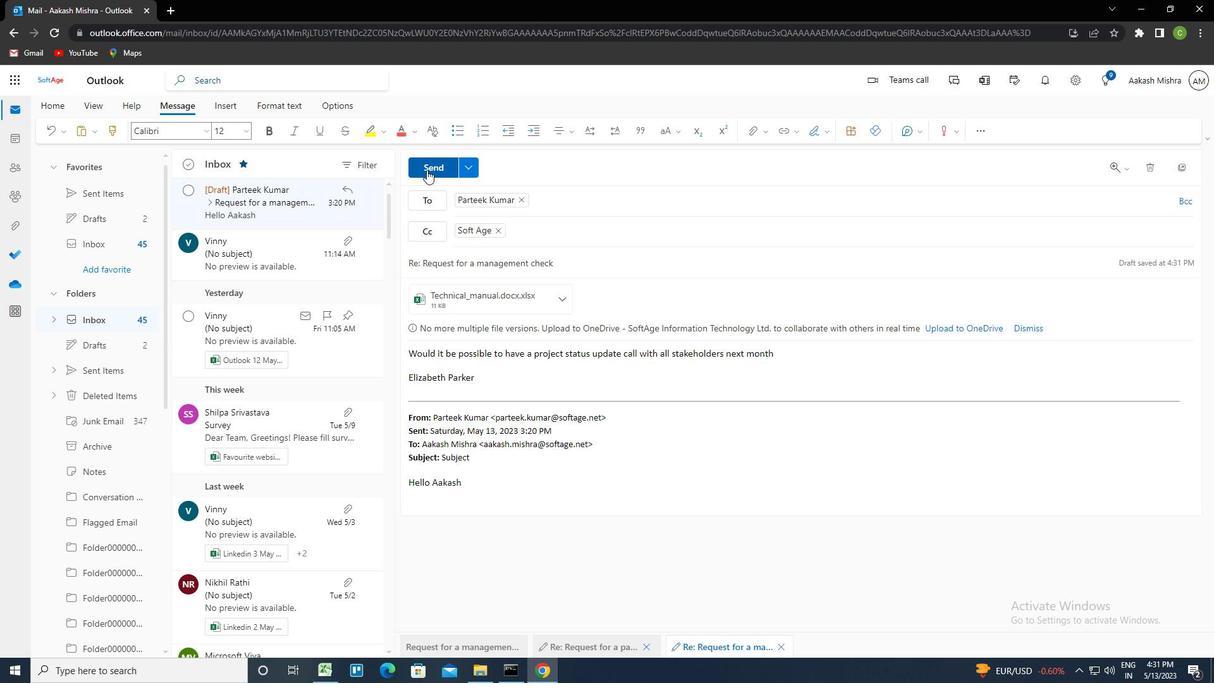 
Action: Mouse pressed left at (430, 168)
Screenshot: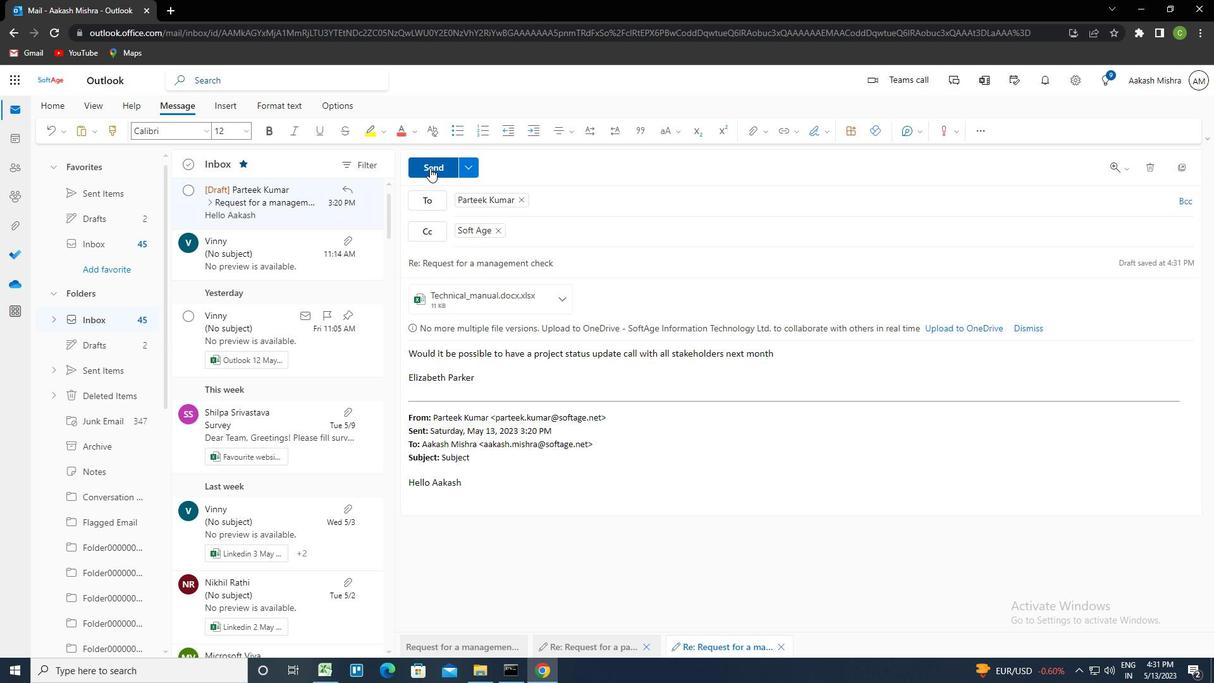 
Action: Mouse moved to (629, 329)
Screenshot: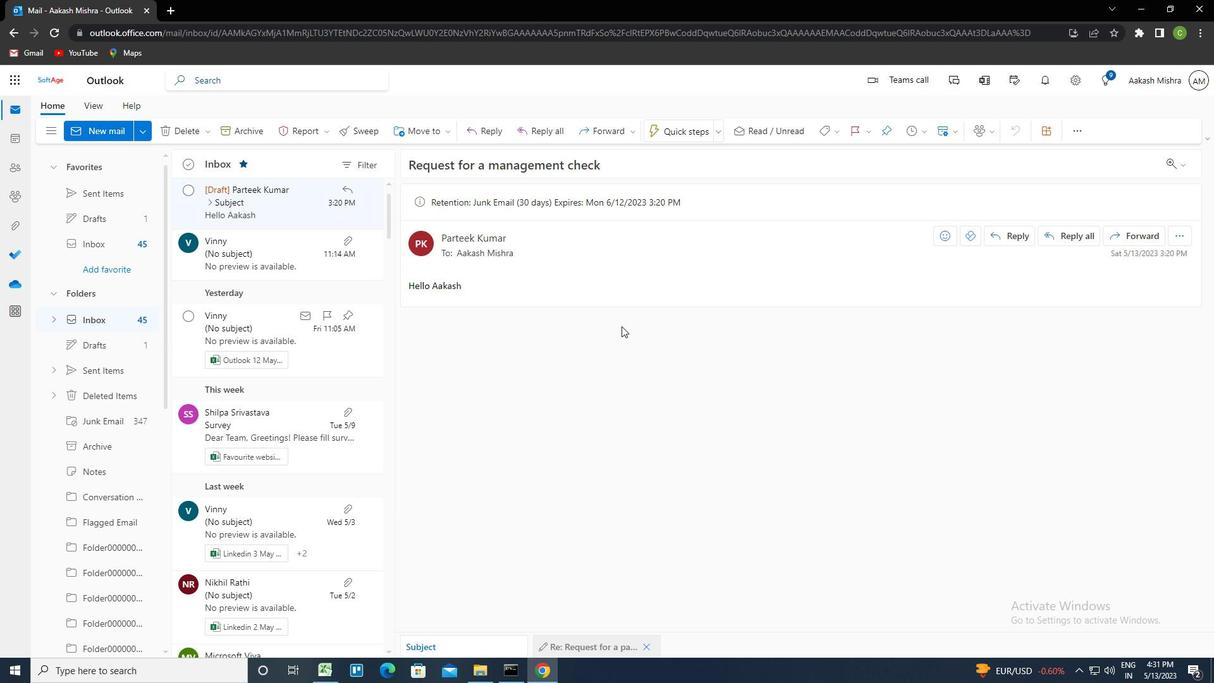 
